 Task: Create a section Agile Alliance and in the section, add a milestone Website Redesign in the project AgileAura
Action: Mouse moved to (346, 623)
Screenshot: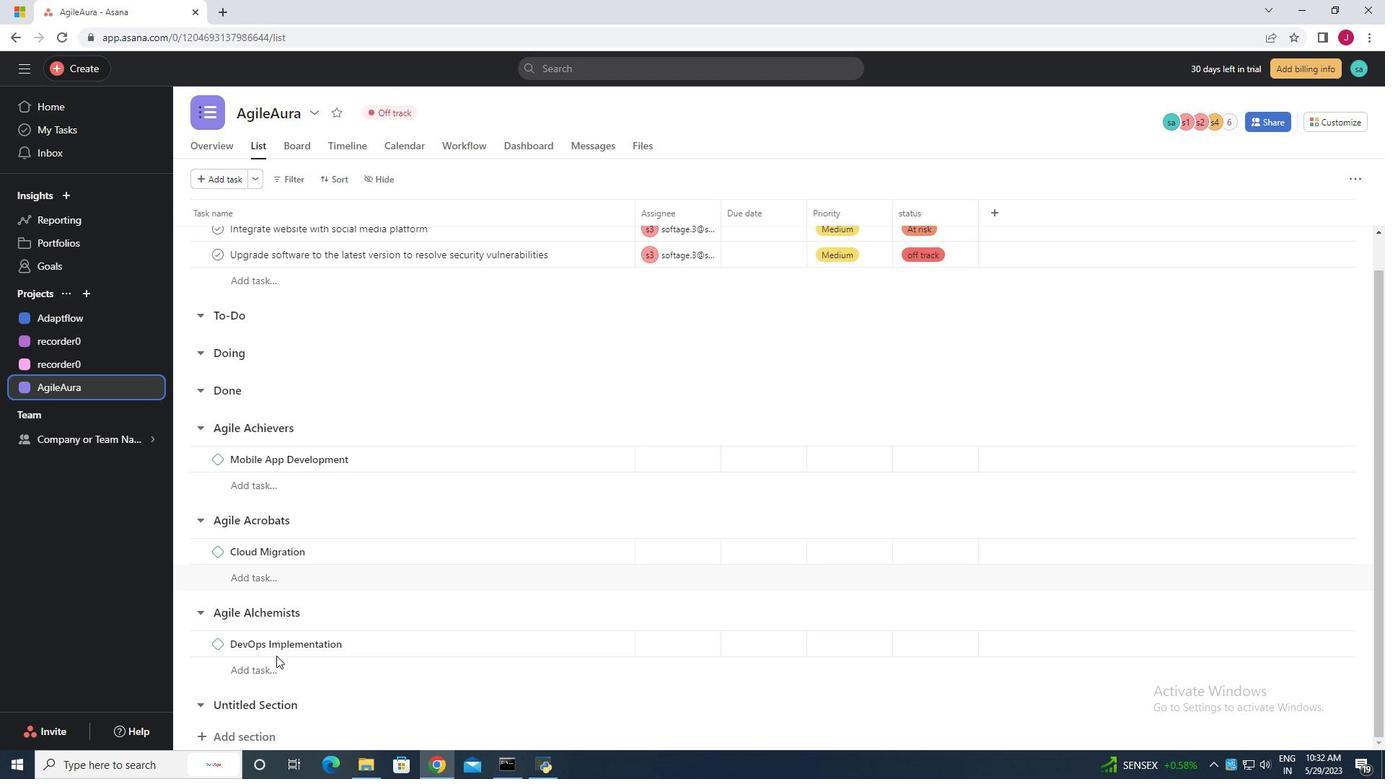 
Action: Mouse scrolled (347, 622) with delta (0, 0)
Screenshot: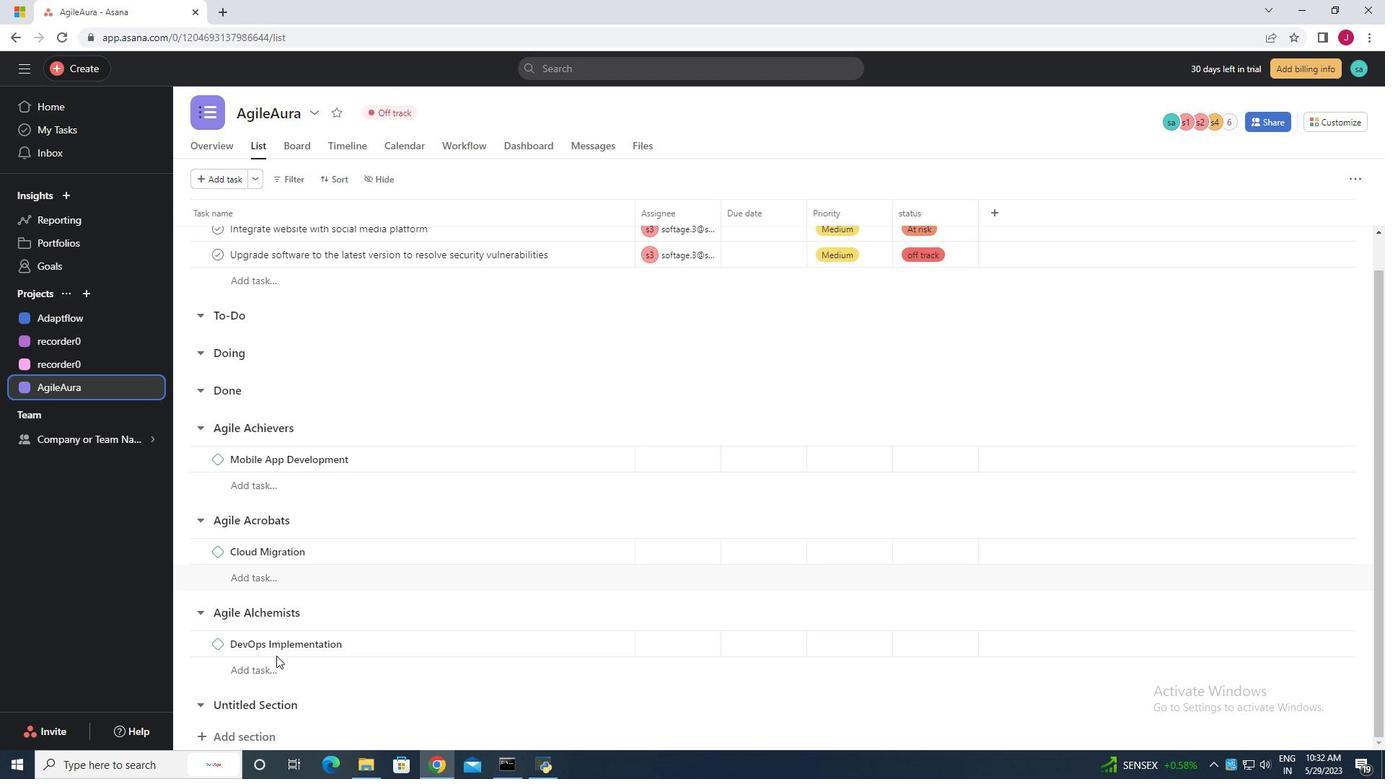 
Action: Mouse moved to (345, 624)
Screenshot: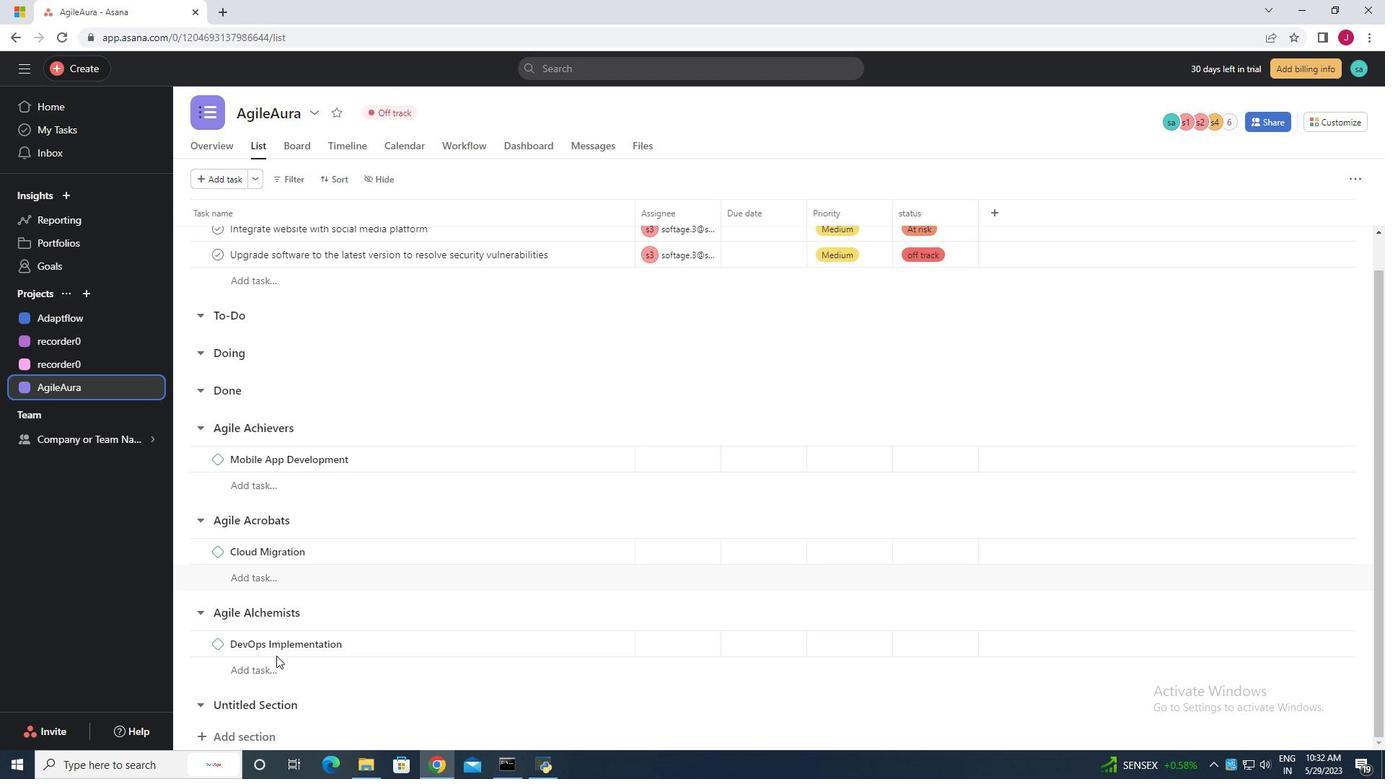 
Action: Mouse scrolled (345, 623) with delta (0, 0)
Screenshot: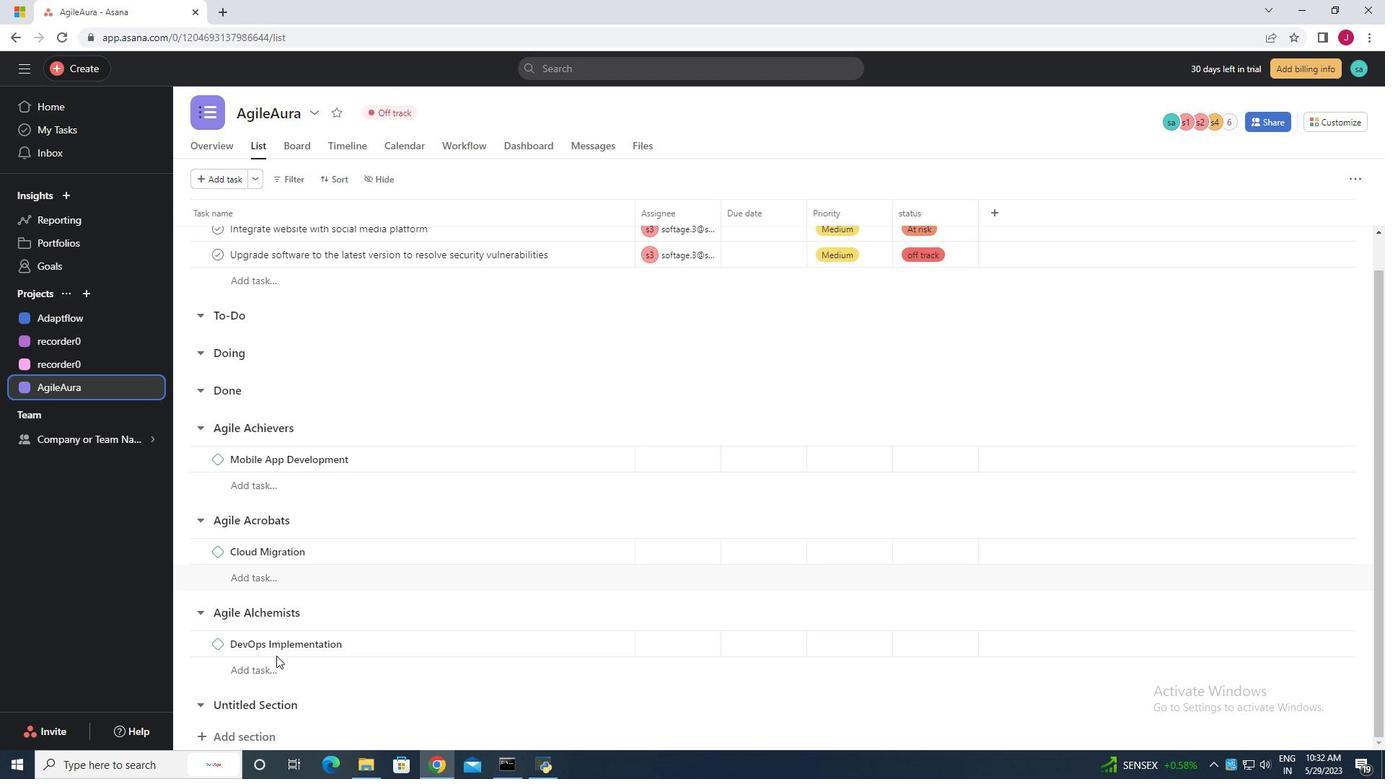 
Action: Mouse moved to (343, 624)
Screenshot: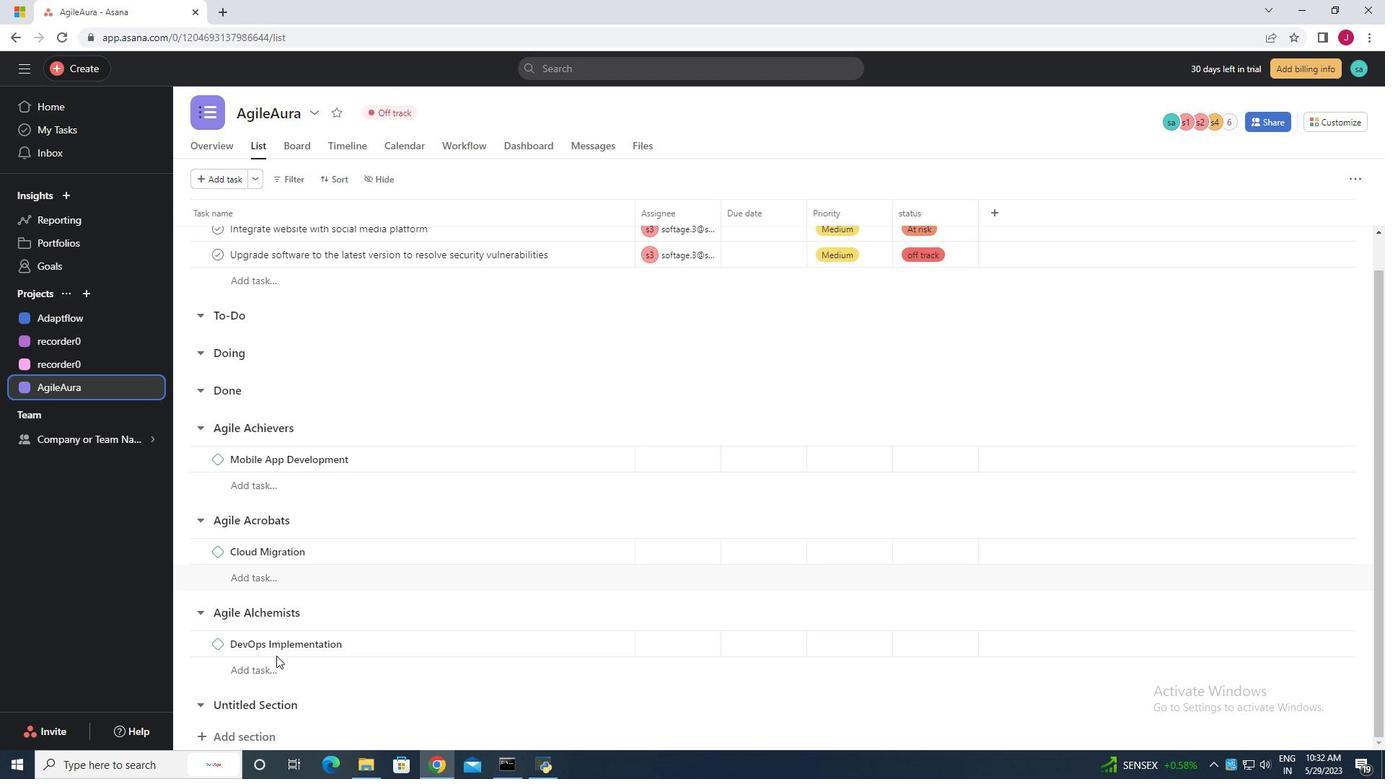 
Action: Mouse scrolled (343, 624) with delta (0, 0)
Screenshot: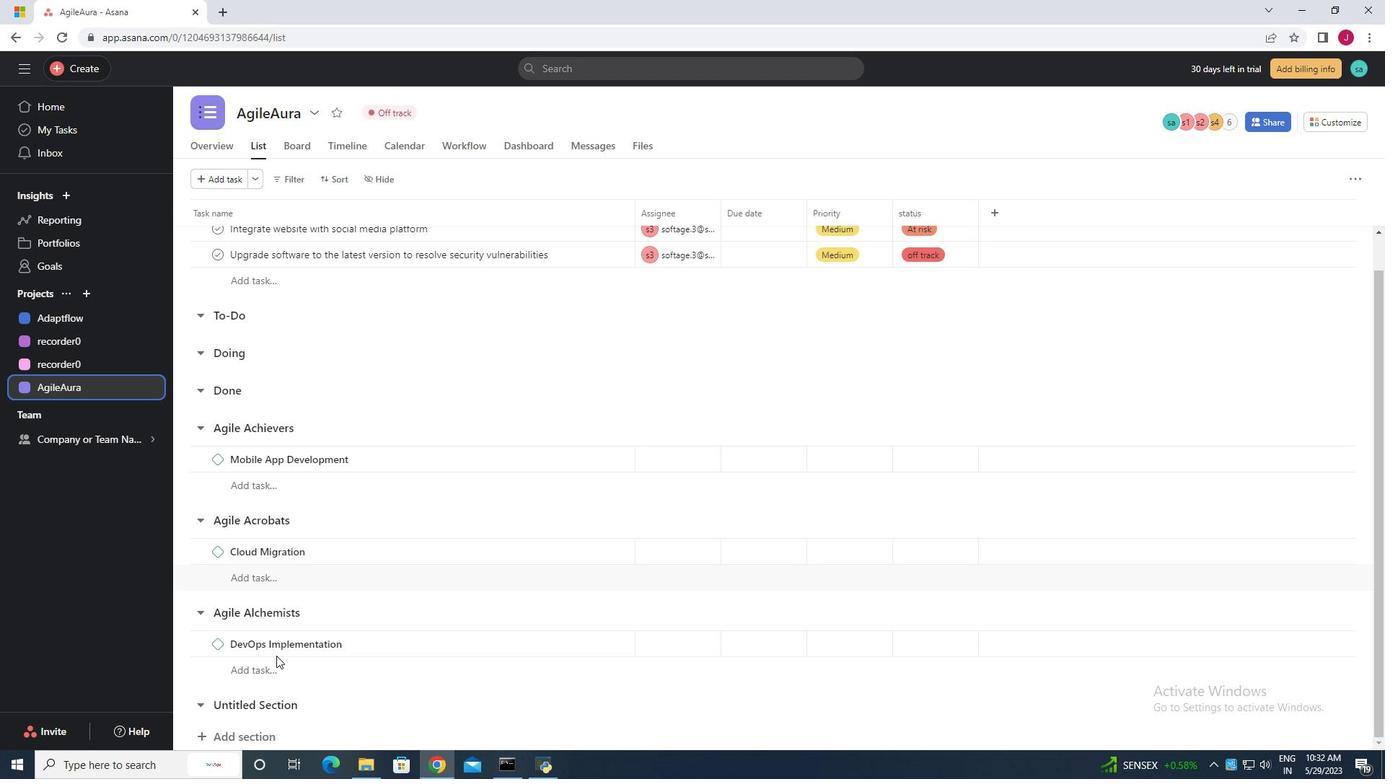 
Action: Mouse moved to (340, 625)
Screenshot: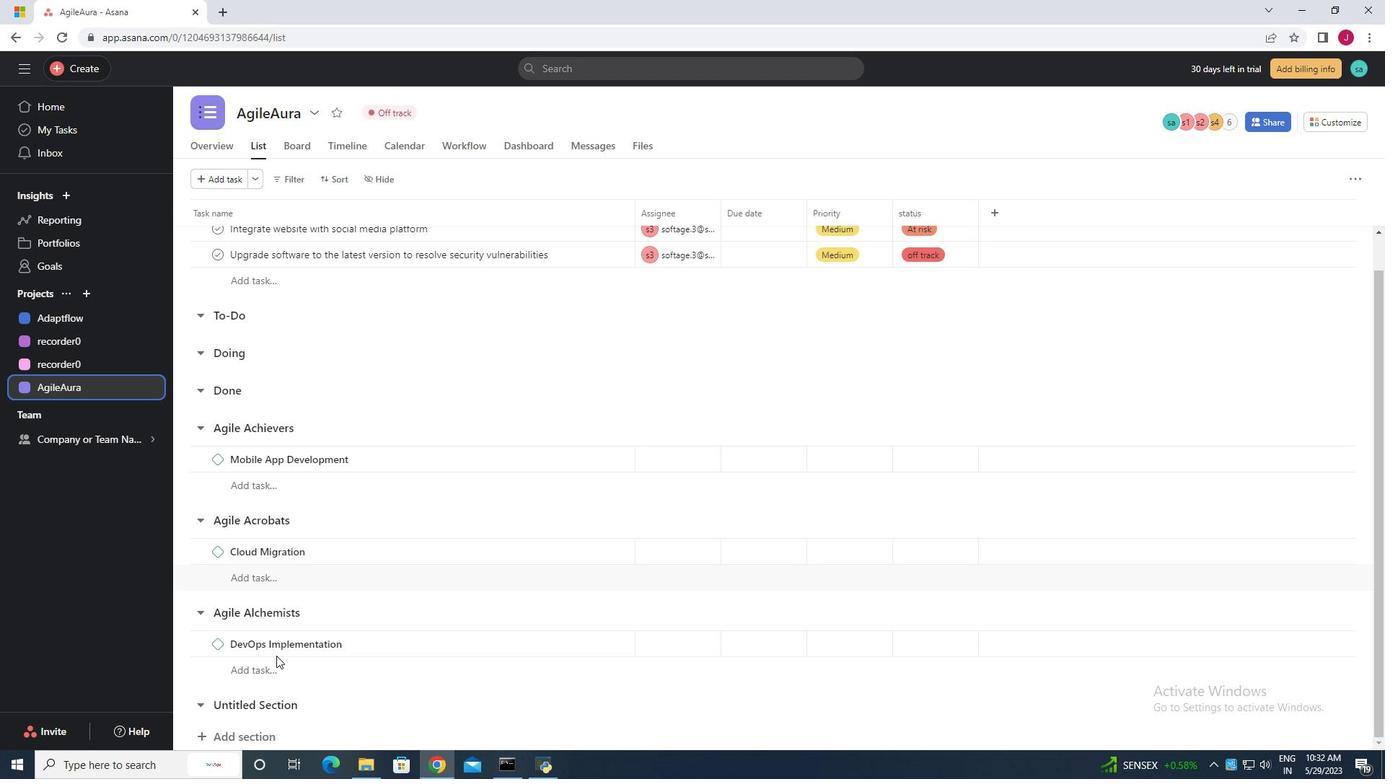 
Action: Mouse scrolled (340, 624) with delta (0, 0)
Screenshot: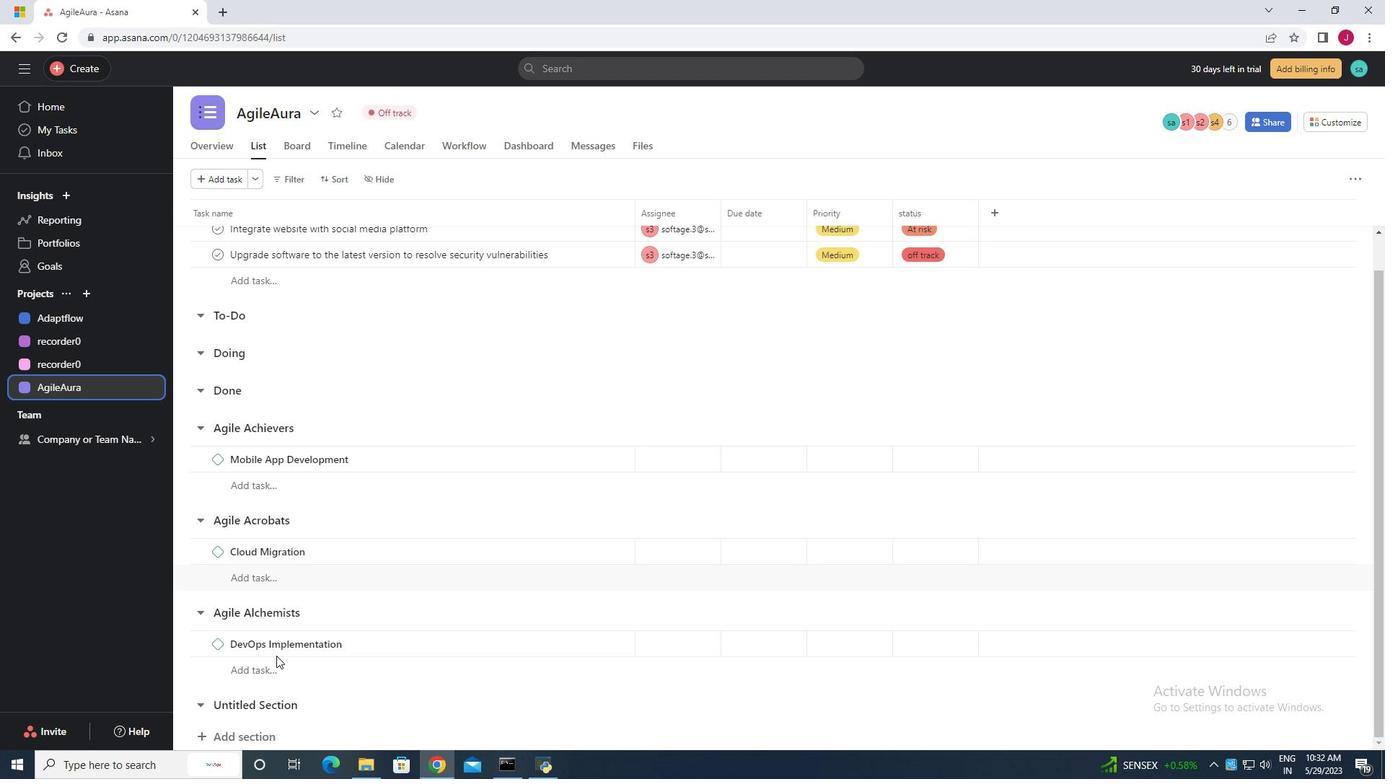 
Action: Mouse moved to (256, 739)
Screenshot: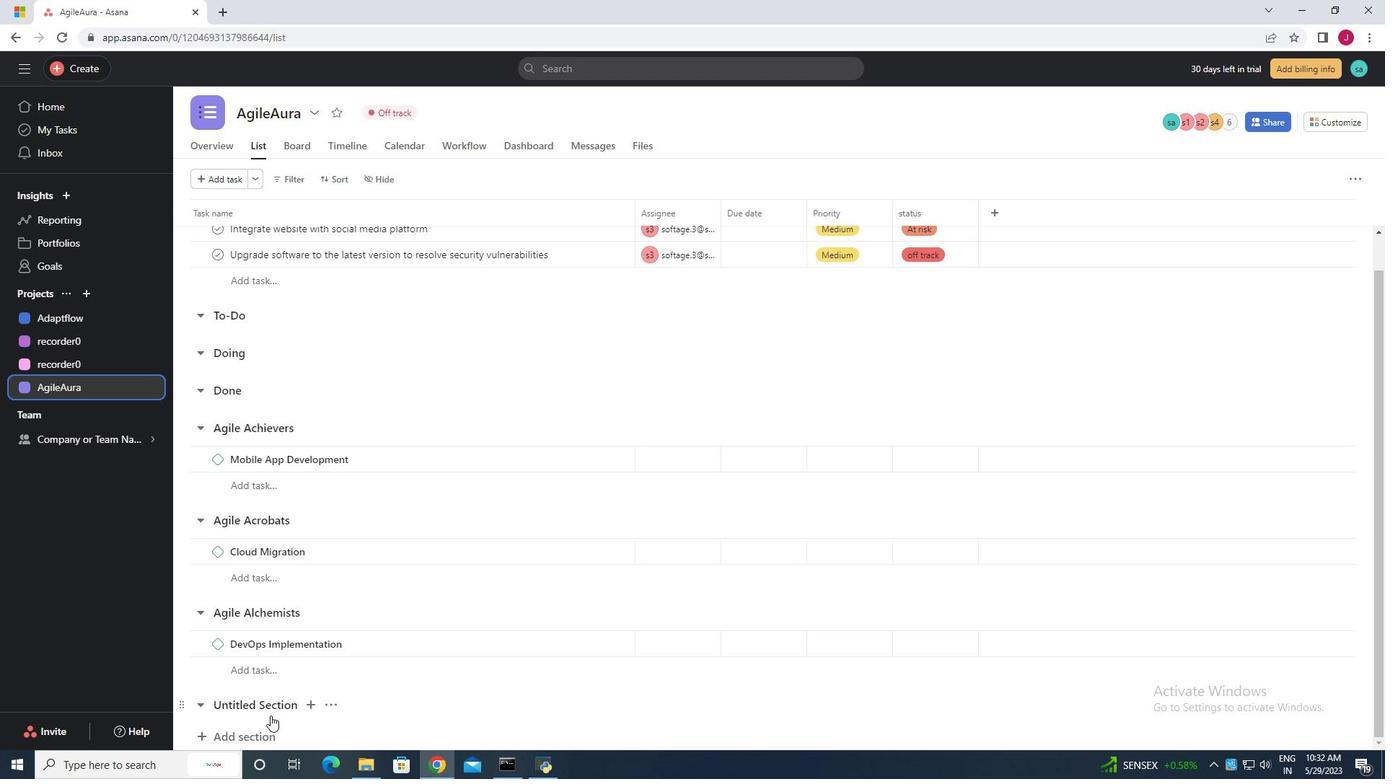 
Action: Mouse pressed left at (256, 739)
Screenshot: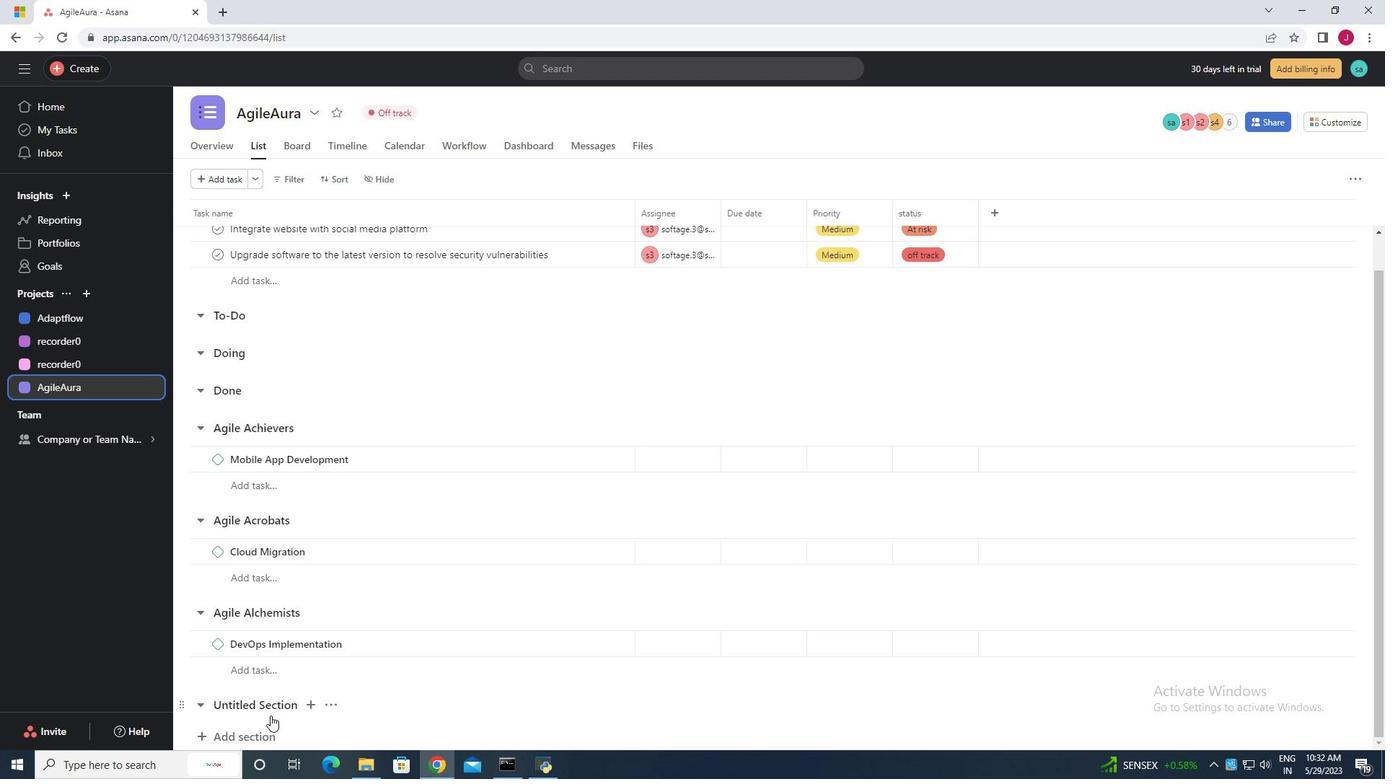 
Action: Mouse moved to (252, 738)
Screenshot: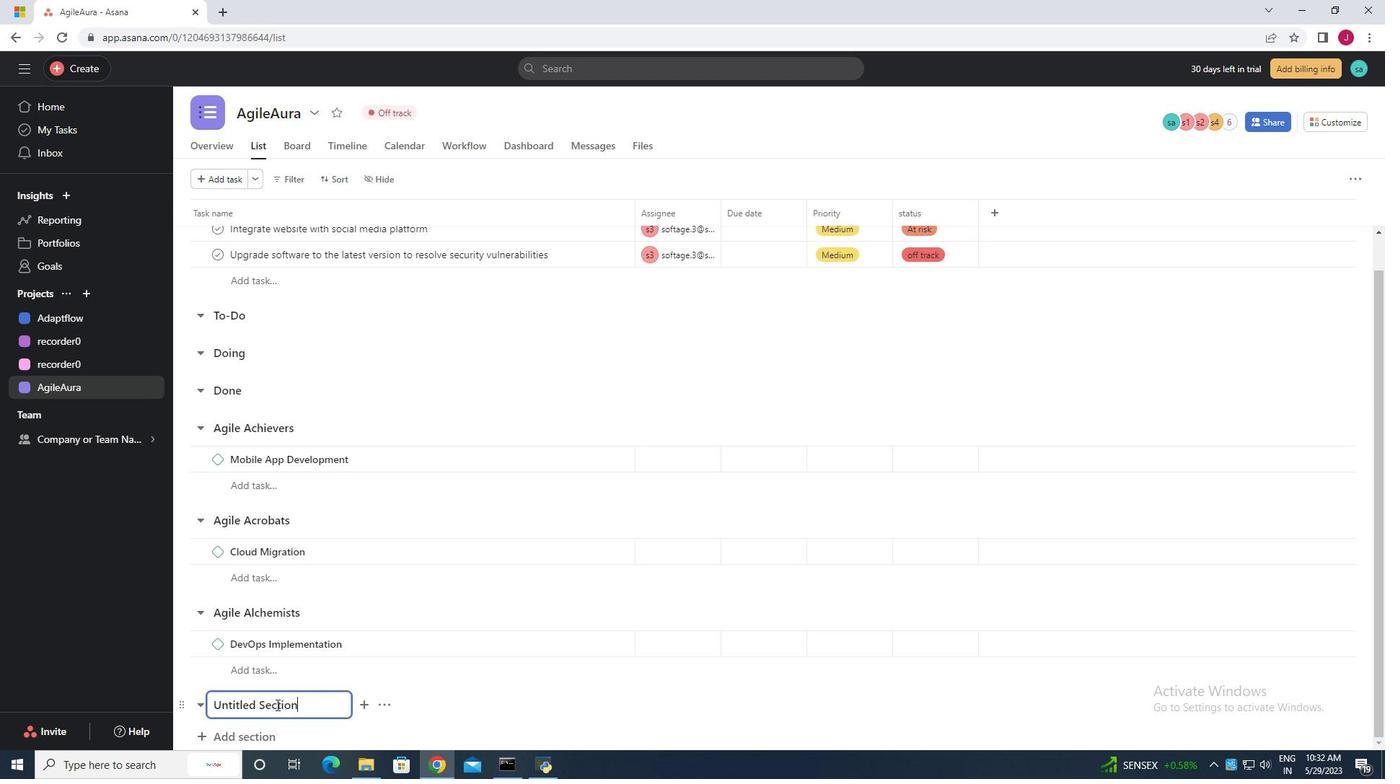 
Action: Mouse pressed left at (252, 738)
Screenshot: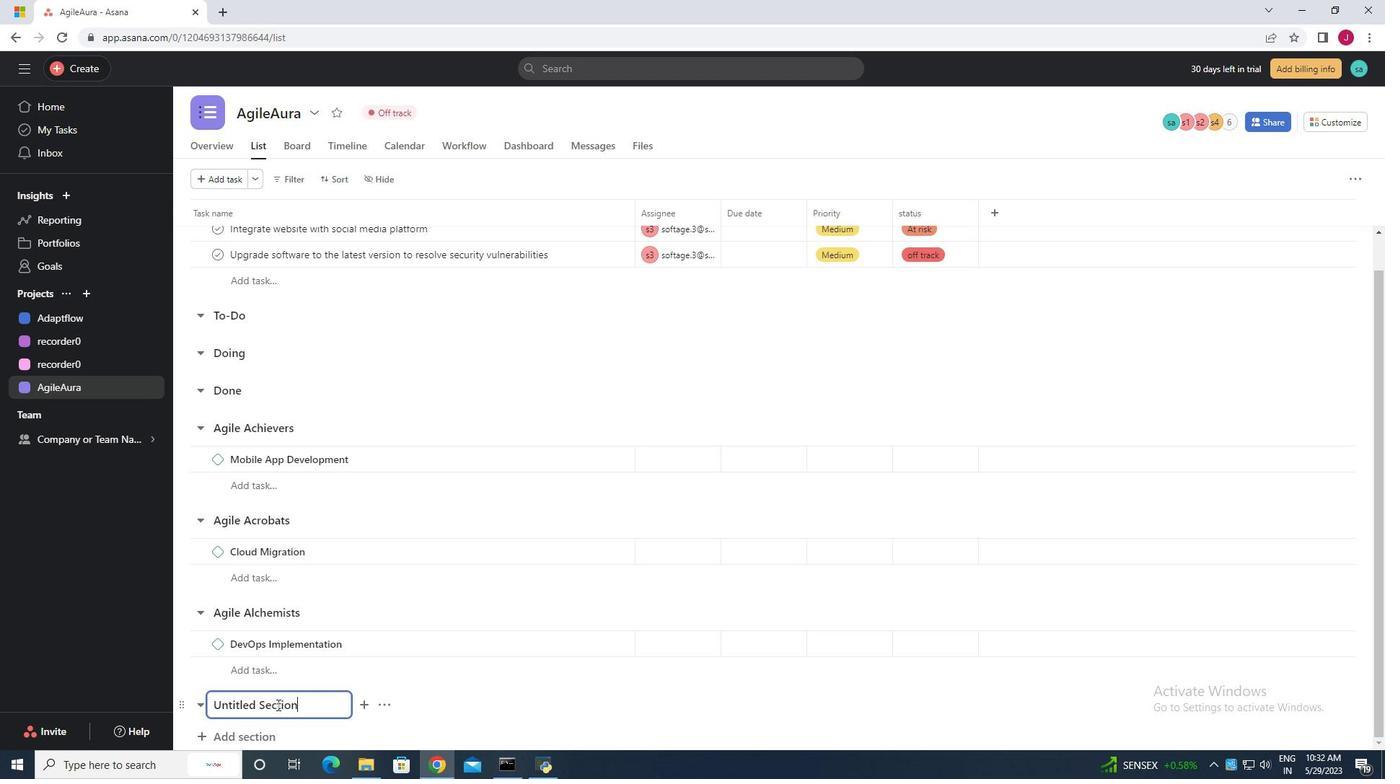 
Action: Mouse moved to (266, 707)
Screenshot: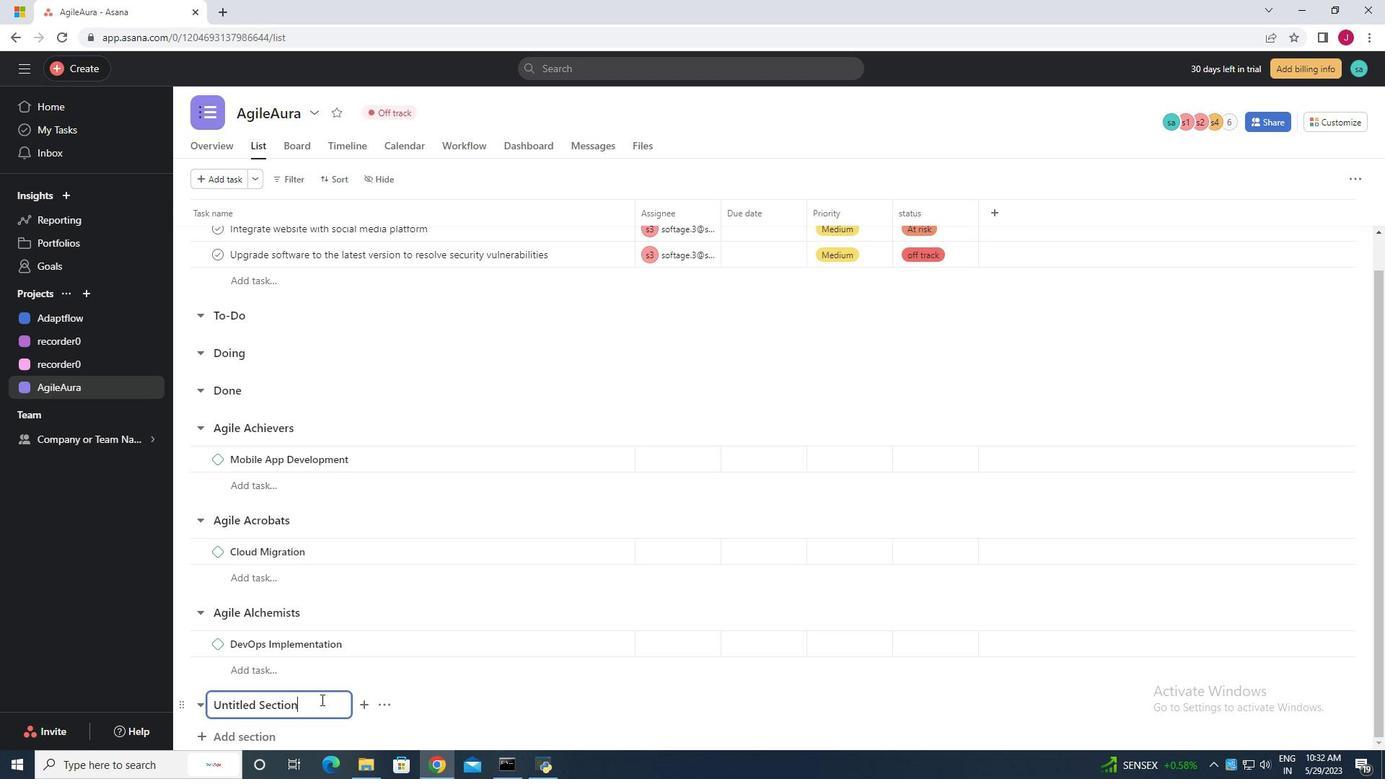 
Action: Mouse scrolled (266, 707) with delta (0, 0)
Screenshot: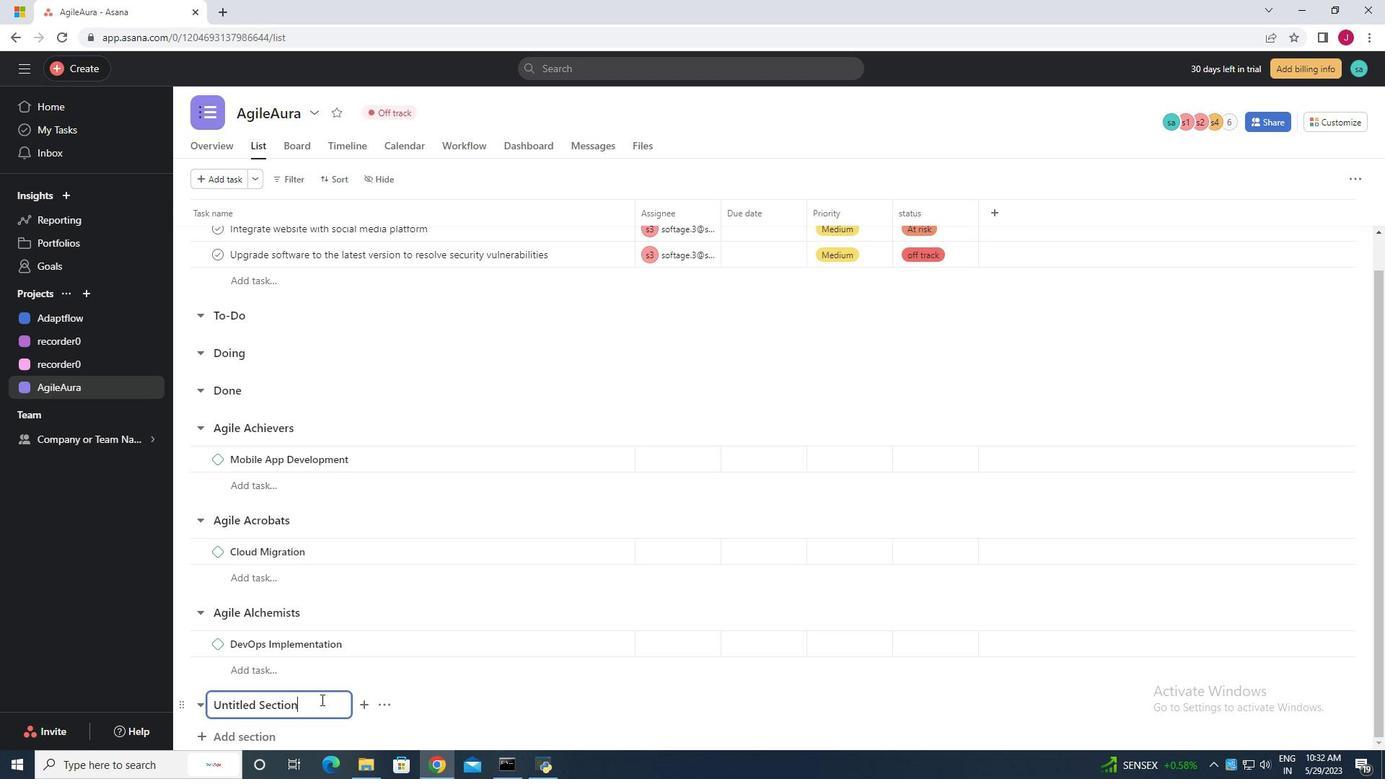 
Action: Mouse scrolled (266, 707) with delta (0, 0)
Screenshot: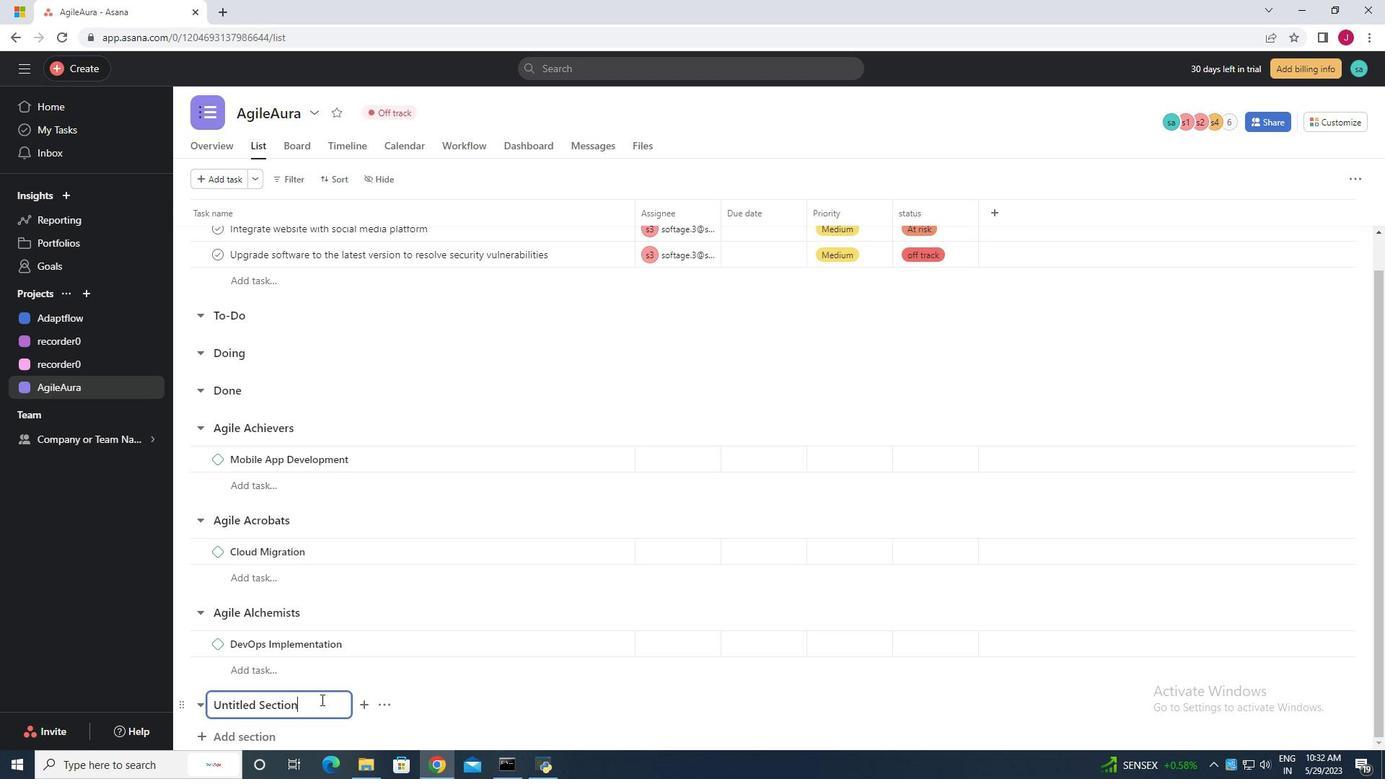 
Action: Mouse scrolled (266, 707) with delta (0, 0)
Screenshot: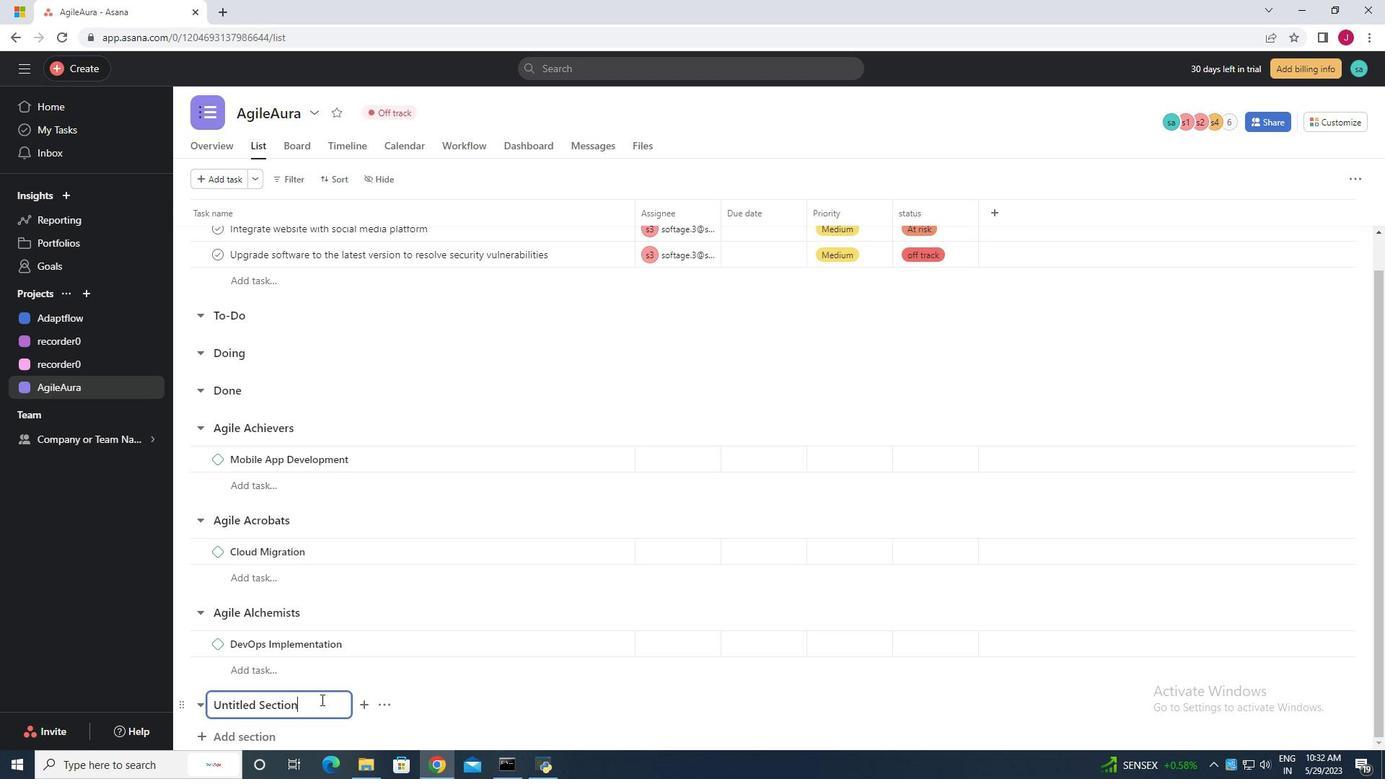 
Action: Mouse scrolled (266, 707) with delta (0, 0)
Screenshot: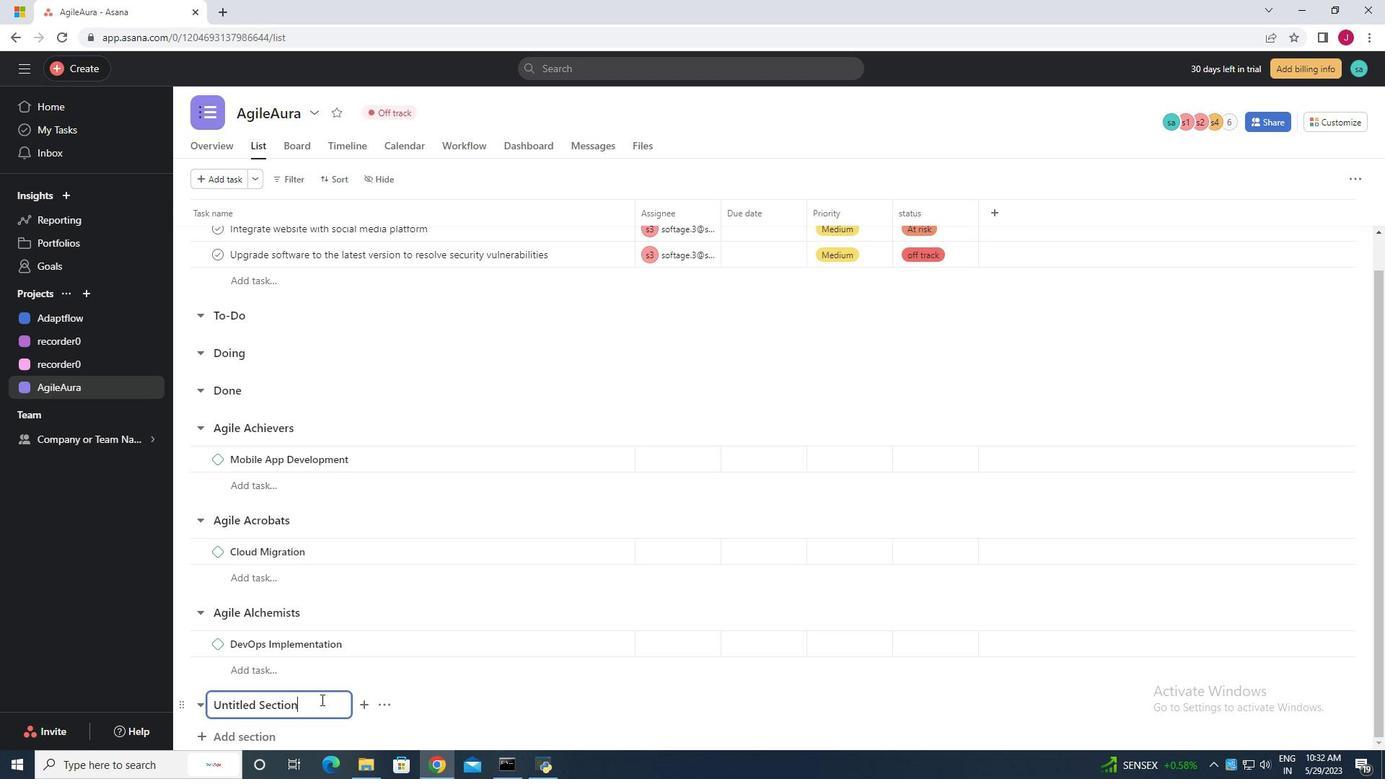 
Action: Mouse moved to (269, 705)
Screenshot: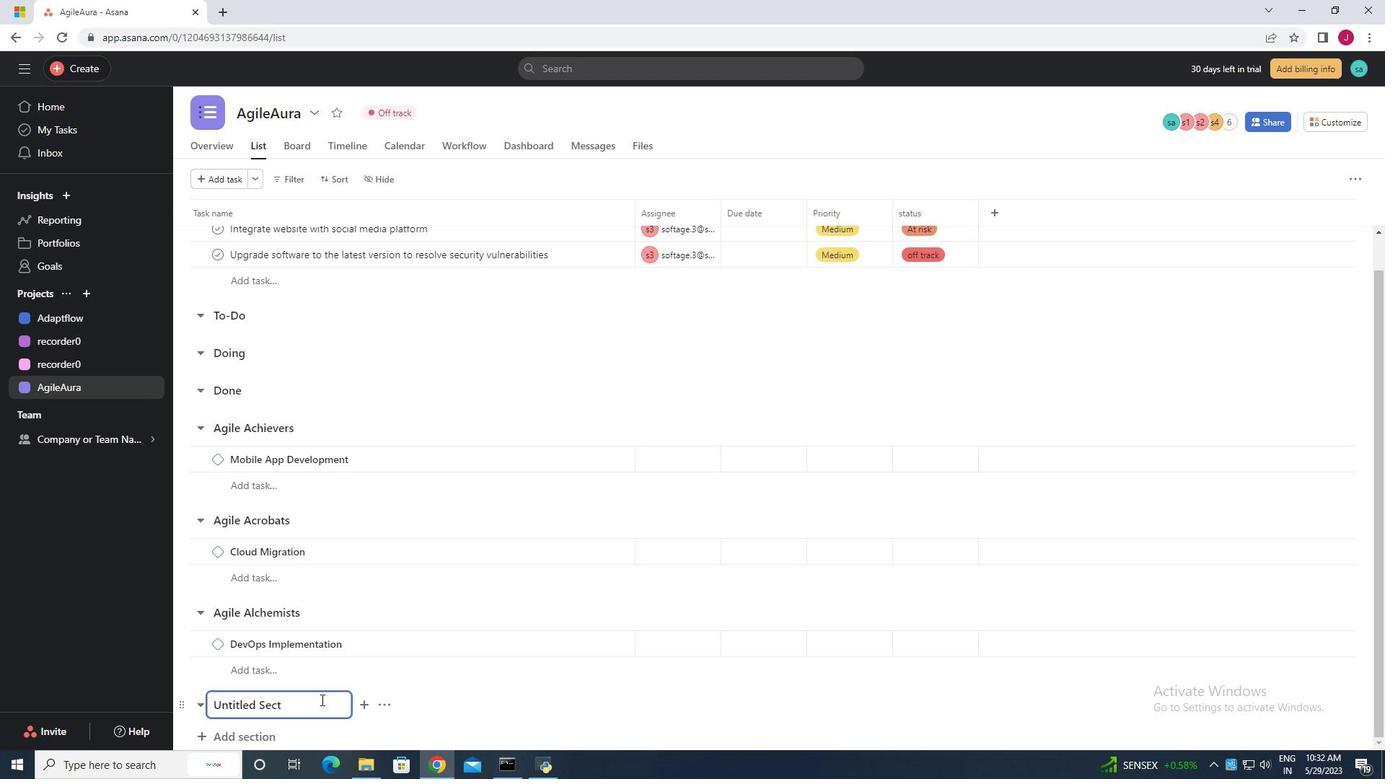 
Action: Mouse pressed left at (269, 705)
Screenshot: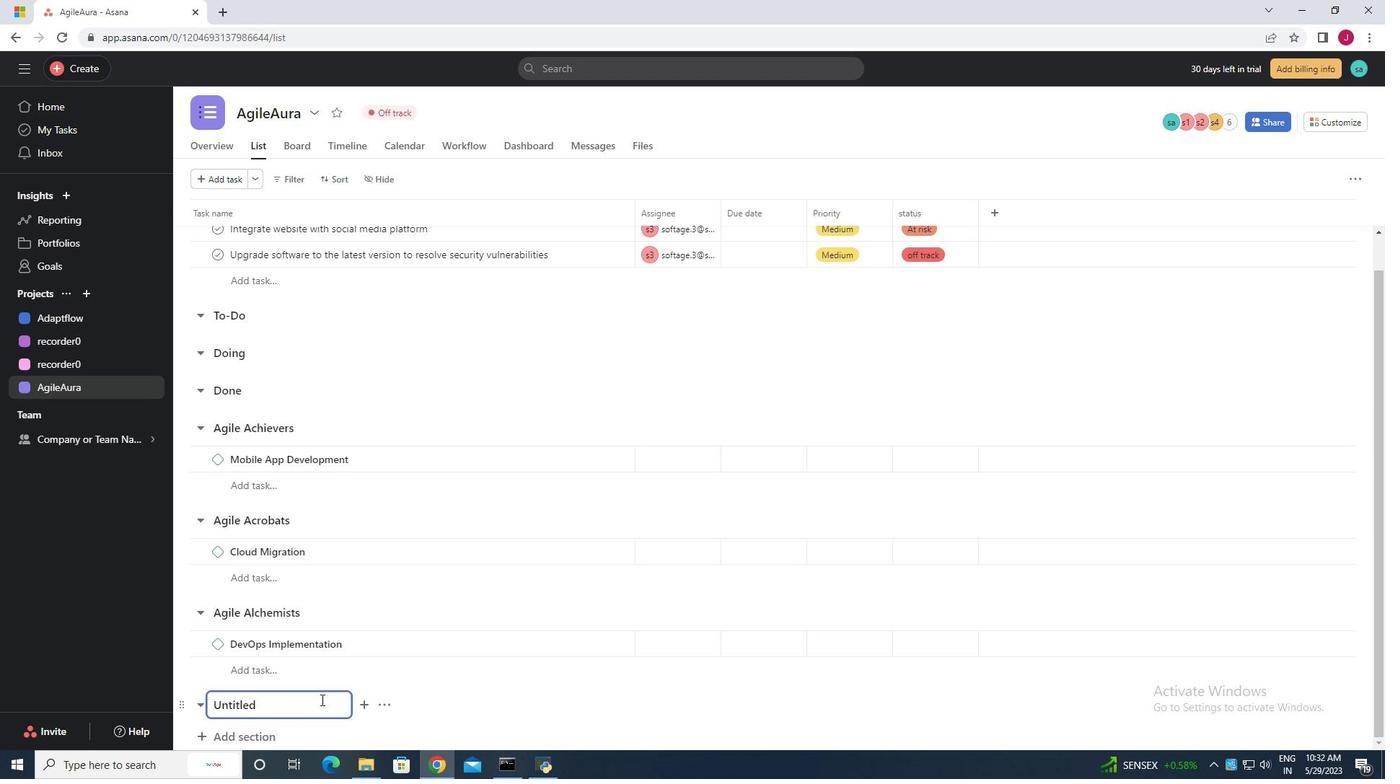 
Action: Mouse moved to (429, 564)
Screenshot: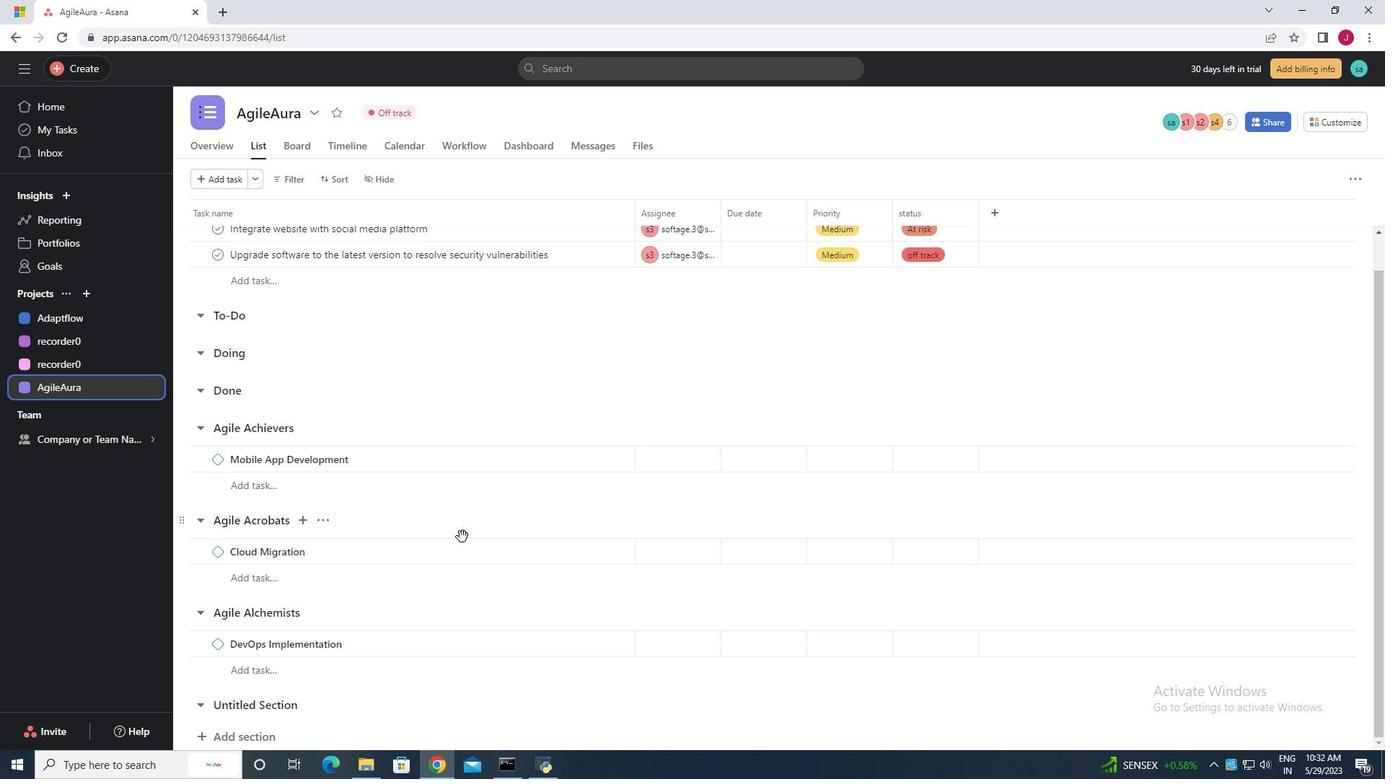 
Action: Mouse scrolled (429, 564) with delta (0, 0)
Screenshot: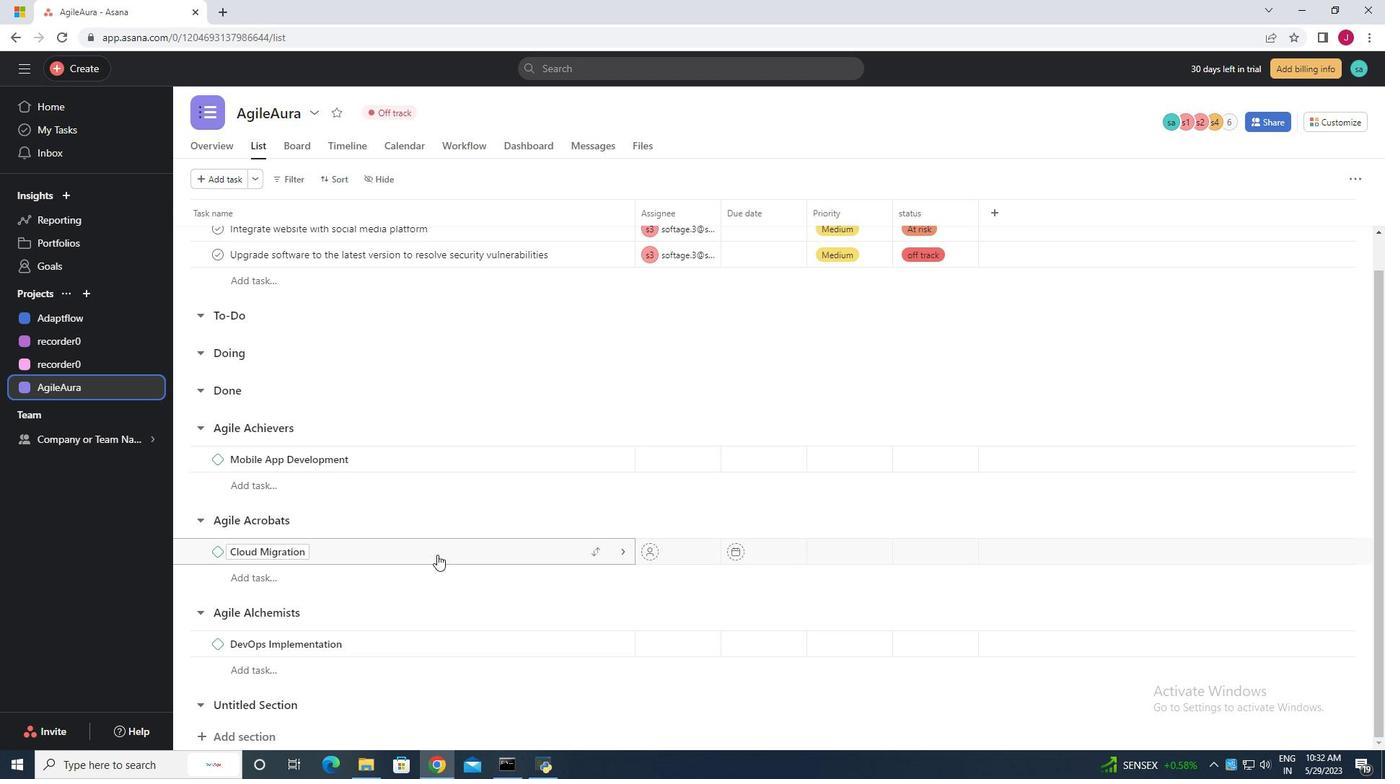 
Action: Mouse moved to (429, 565)
Screenshot: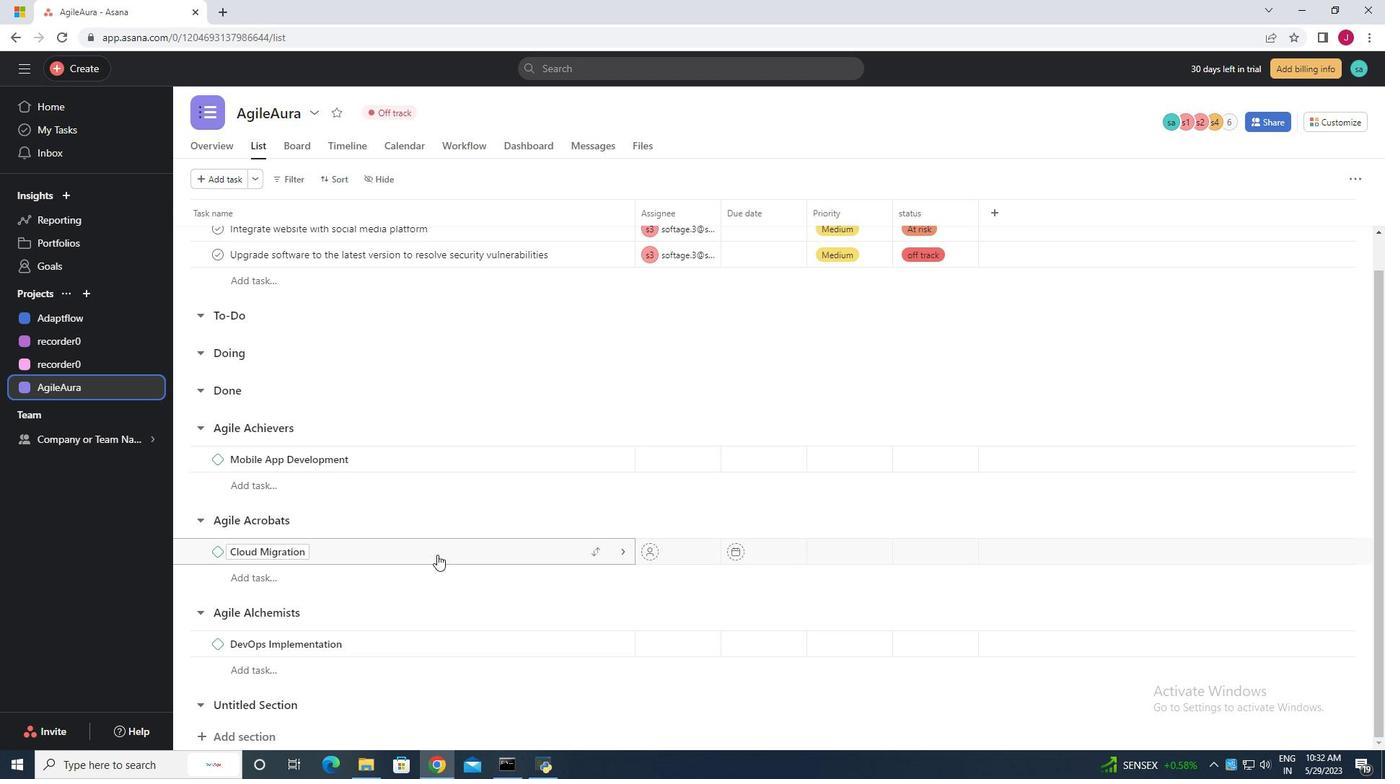 
Action: Mouse scrolled (429, 564) with delta (0, 0)
Screenshot: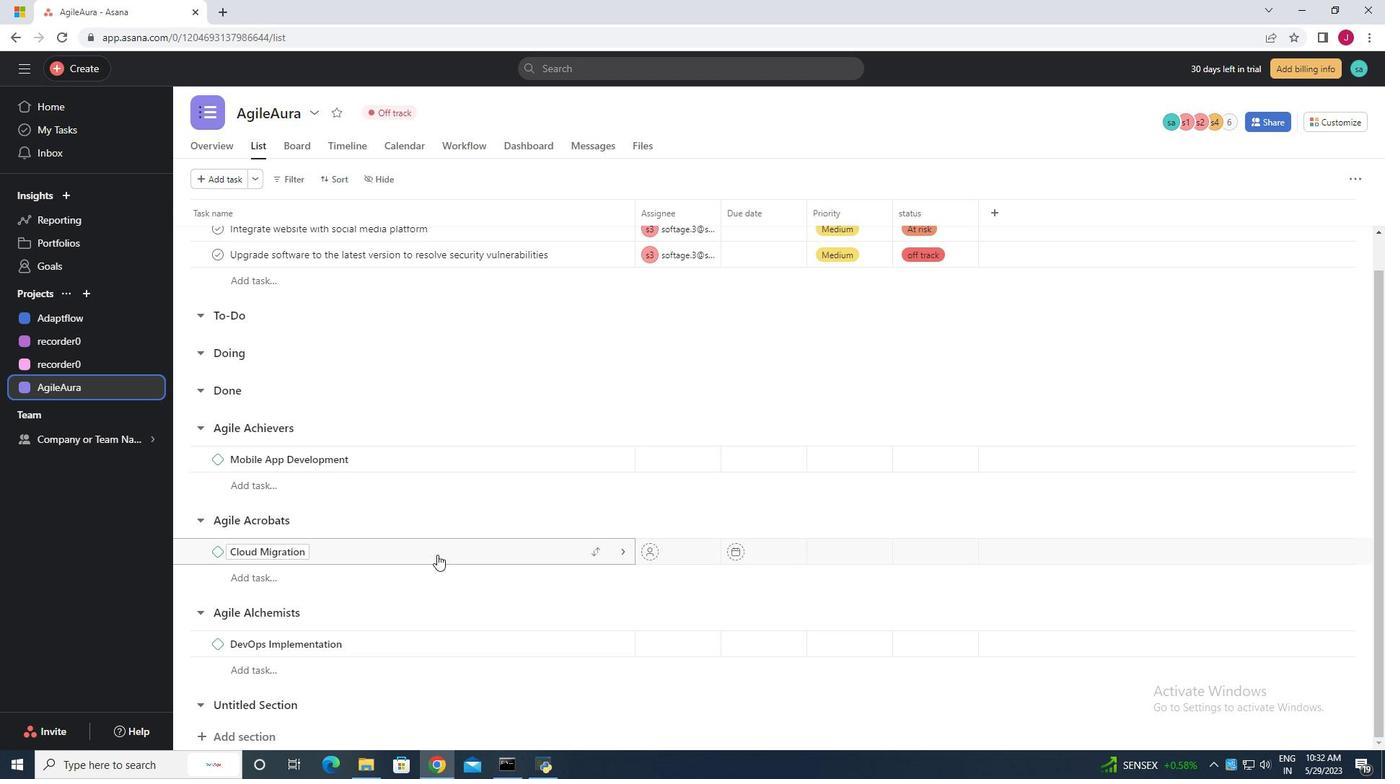 
Action: Mouse moved to (430, 566)
Screenshot: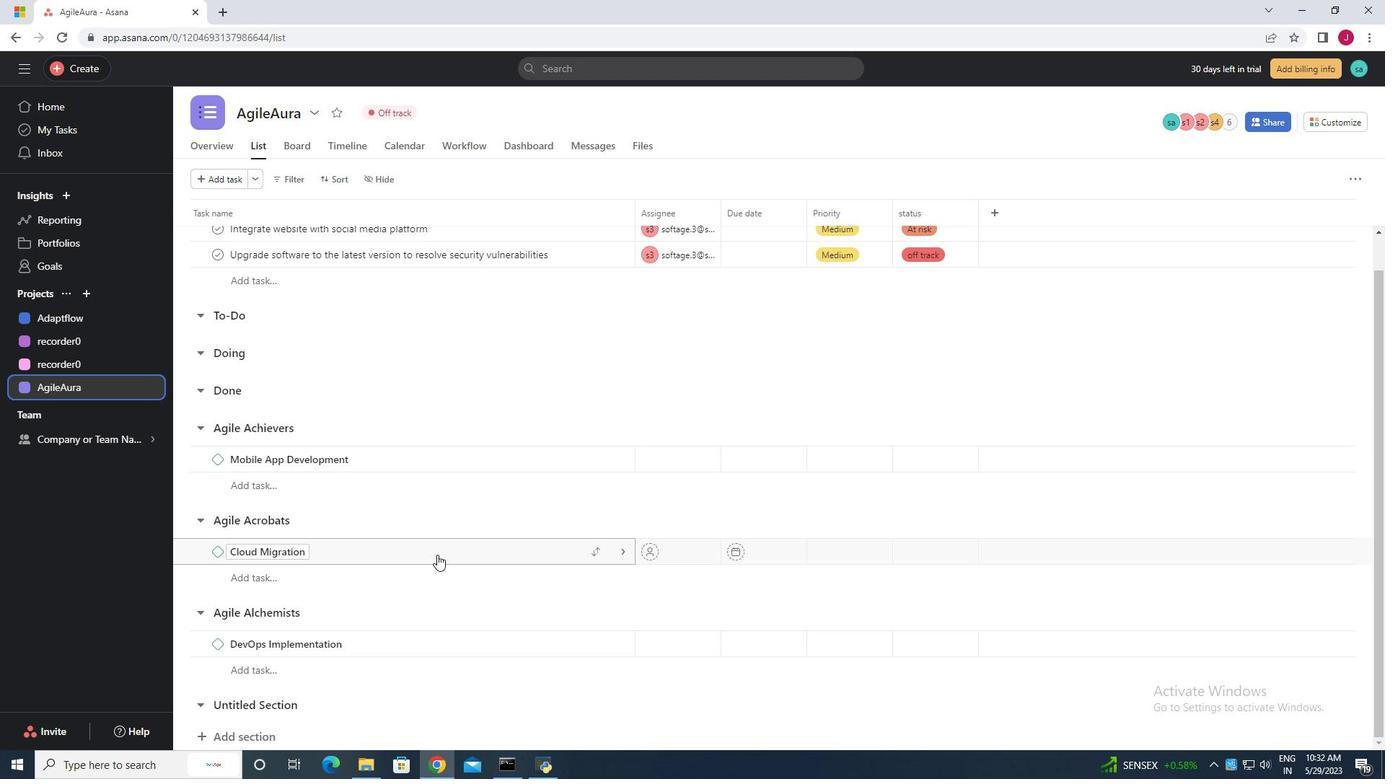 
Action: Mouse scrolled (430, 565) with delta (0, 0)
Screenshot: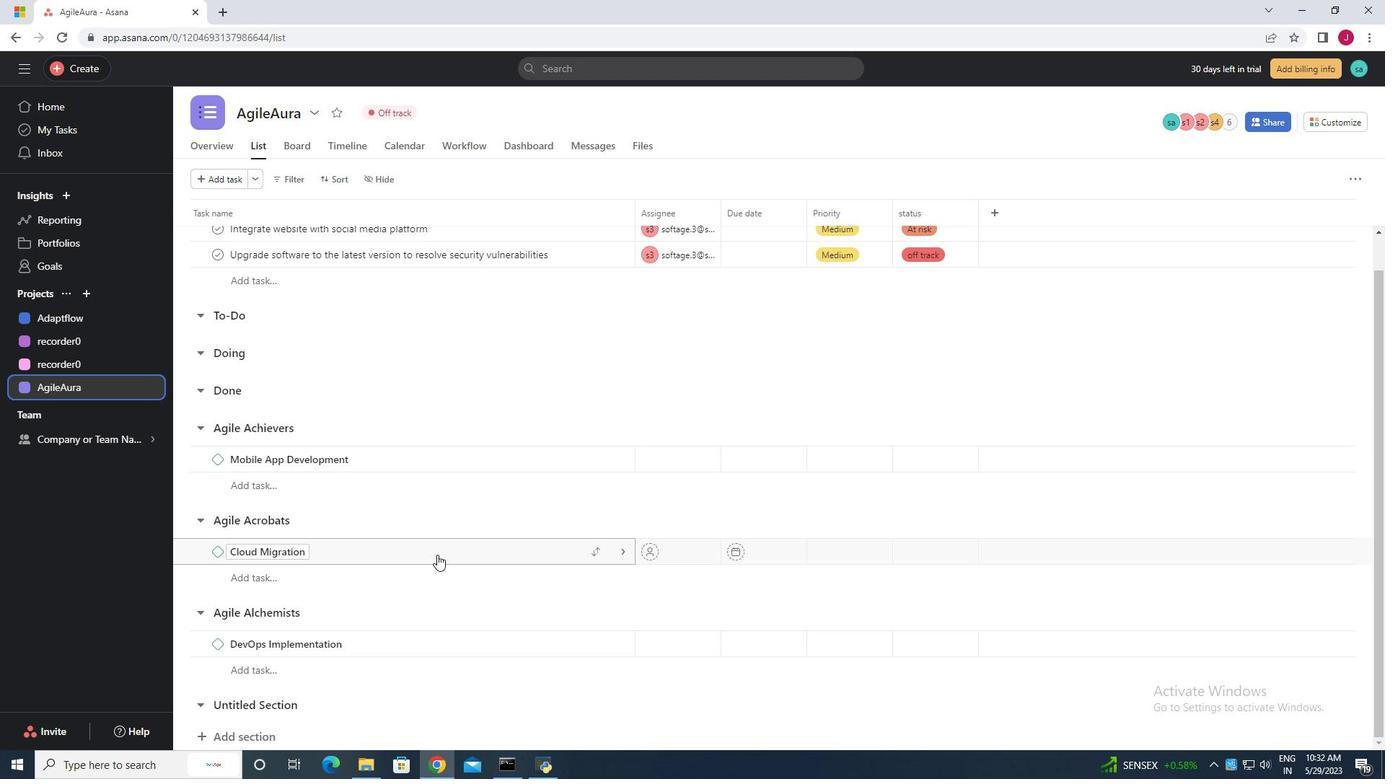 
Action: Mouse moved to (431, 566)
Screenshot: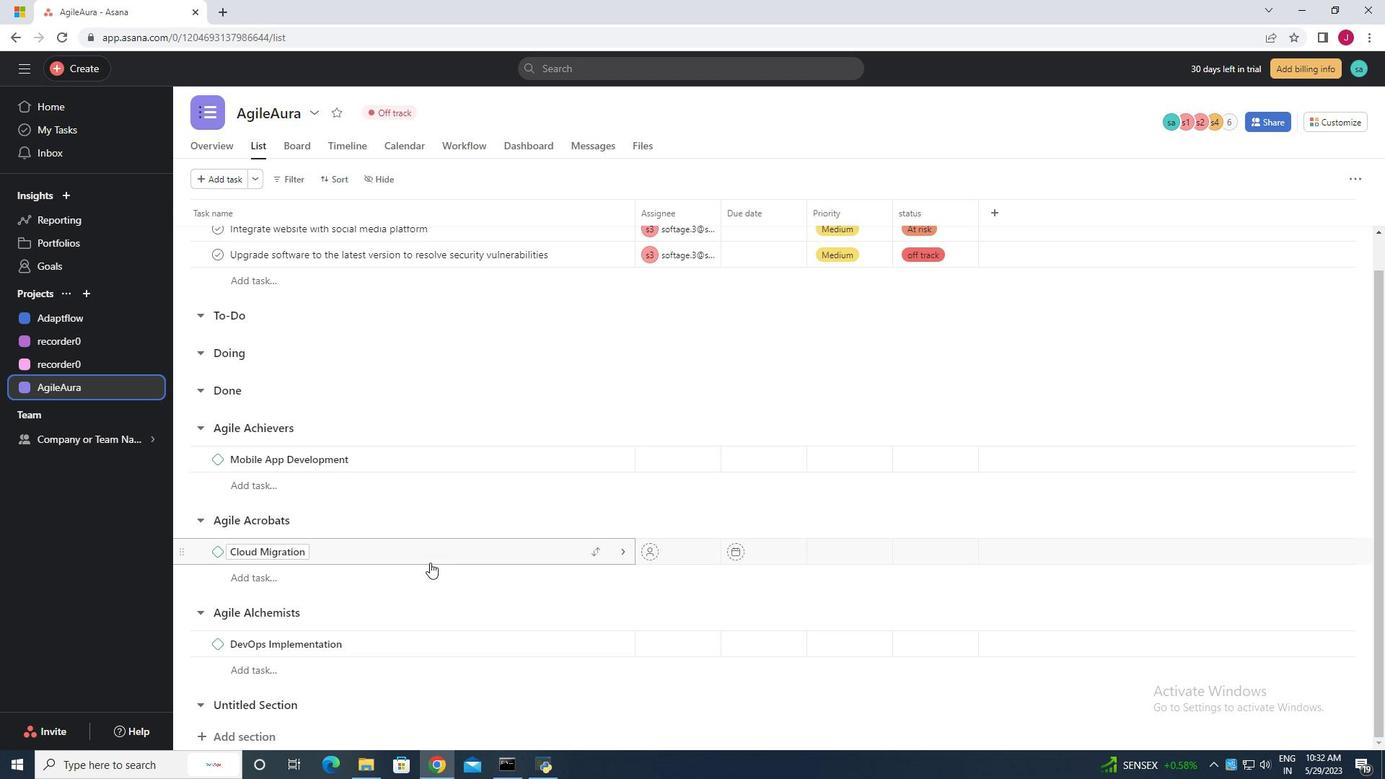 
Action: Mouse scrolled (431, 565) with delta (0, 0)
Screenshot: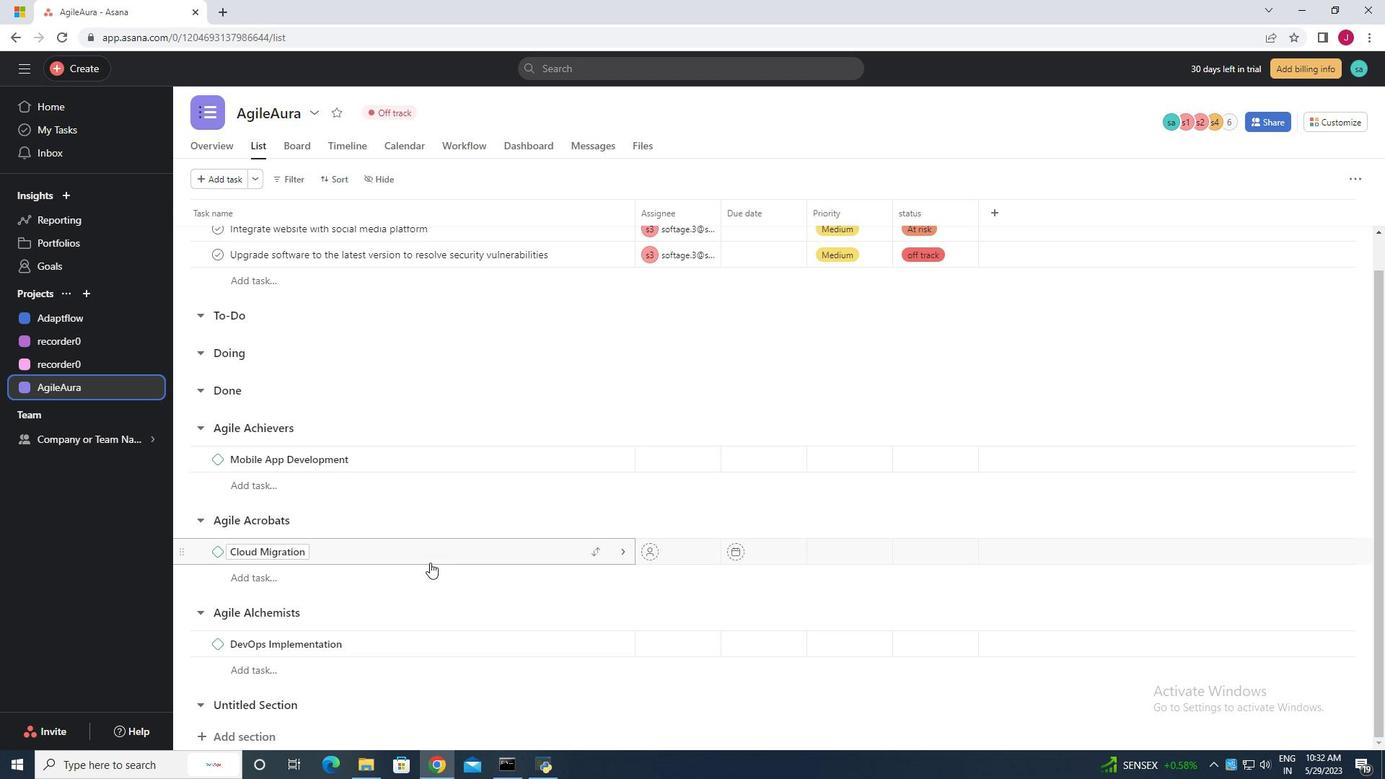 
Action: Mouse moved to (269, 702)
Screenshot: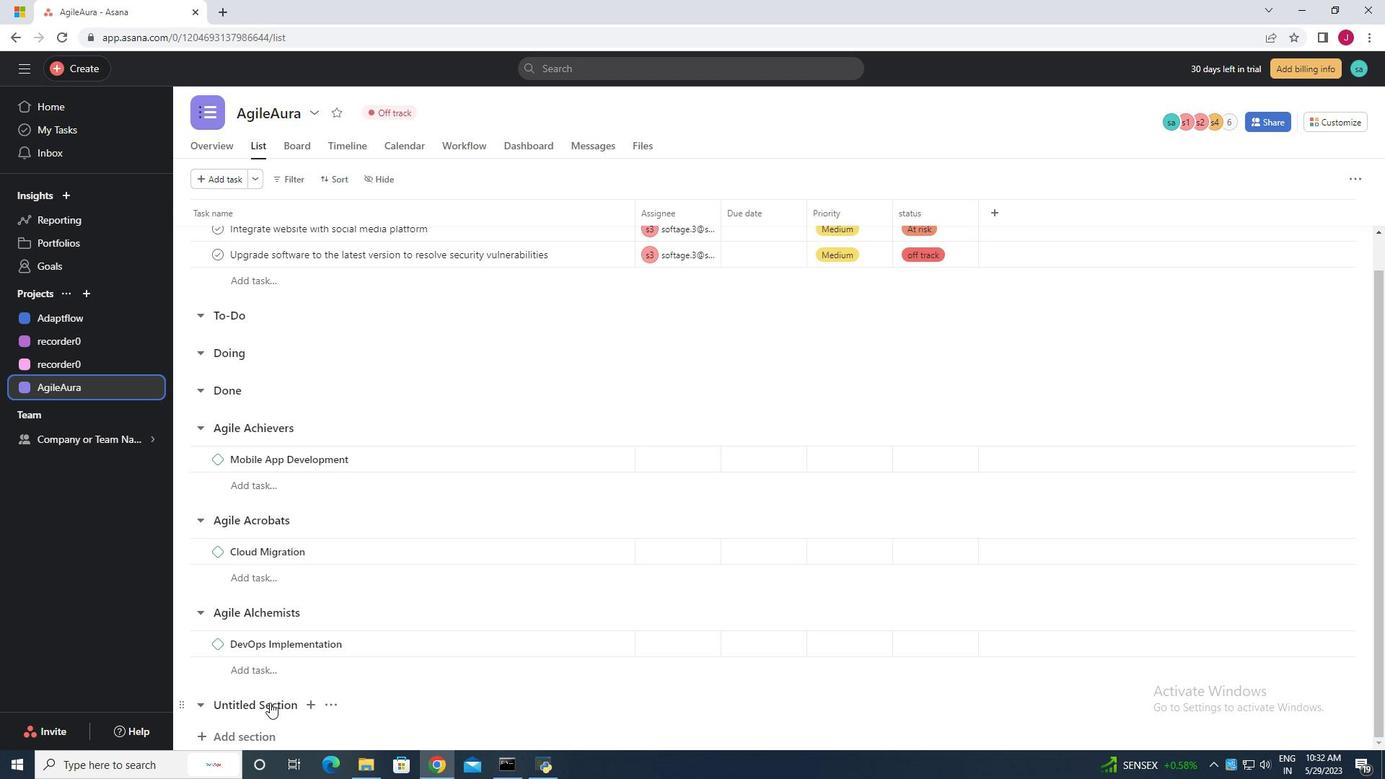 
Action: Mouse pressed left at (269, 702)
Screenshot: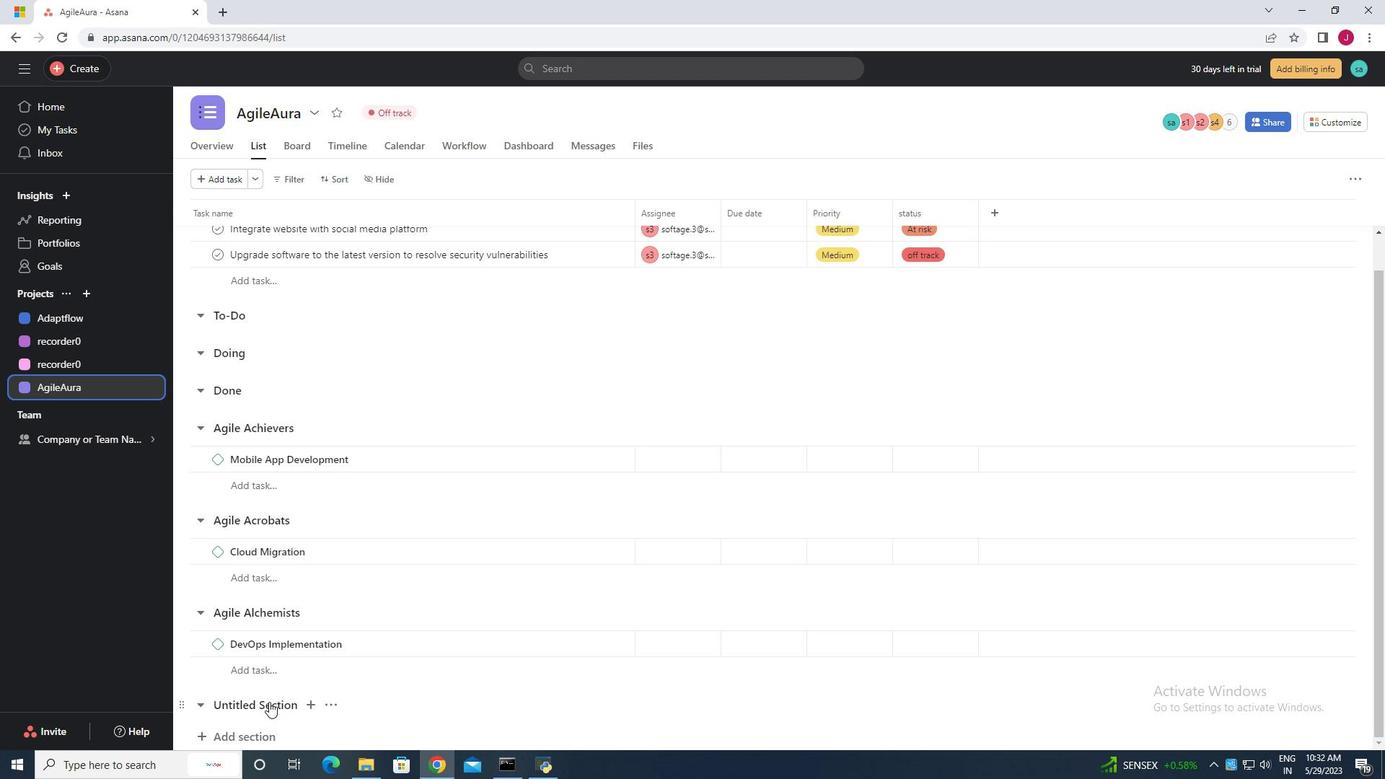 
Action: Mouse moved to (321, 699)
Screenshot: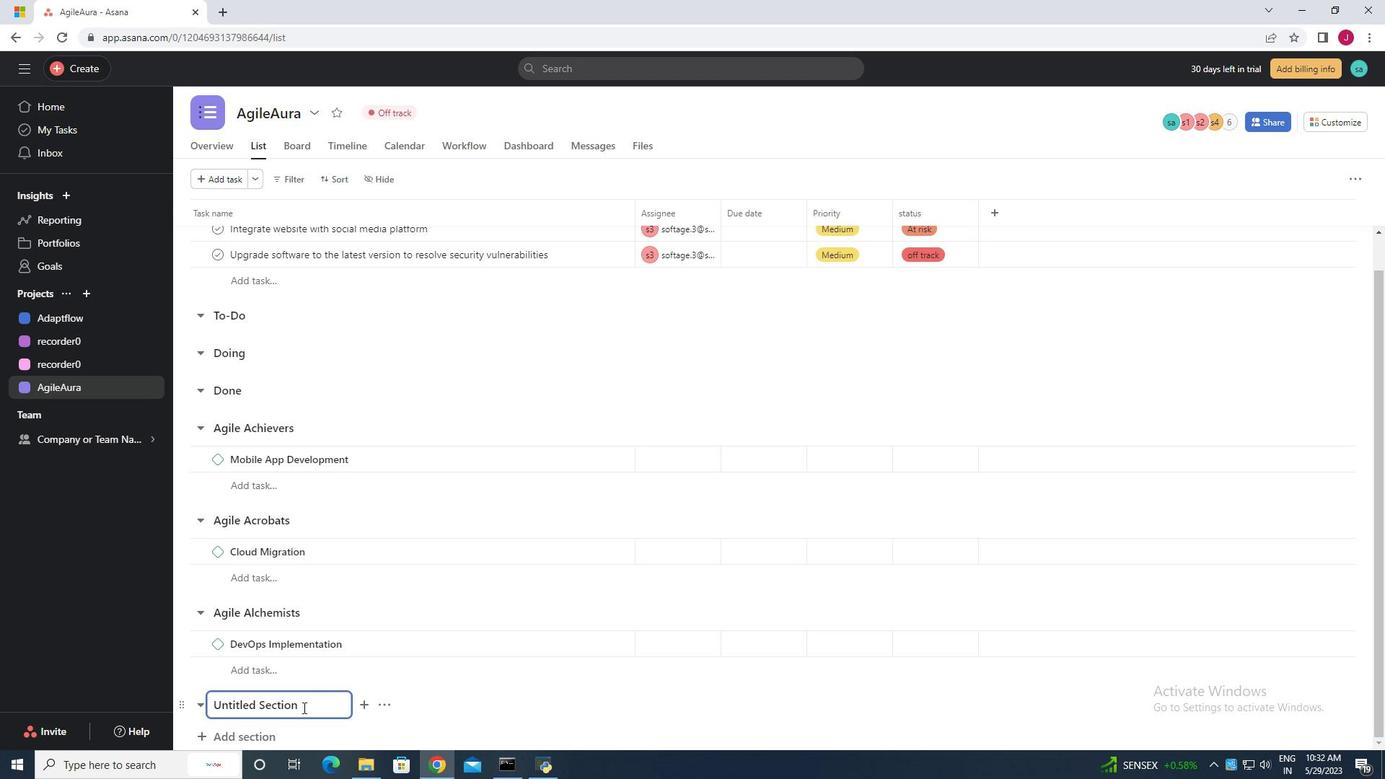 
Action: Key pressed <Key.backspace><Key.backspace><Key.backspace><Key.backspace><Key.backspace><Key.backspace><Key.backspace><Key.backspace><Key.backspace><Key.backspace><Key.backspace><Key.backspace><Key.backspace><Key.backspace><Key.backspace><Key.backspace><Key.backspace><Key.backspace><Key.backspace><Key.backspace><Key.backspace><Key.backspace><Key.backspace><Key.caps_lock>A<Key.caps_lock>gile<Key.space><Key.caps_lock>A<Key.caps_lock>lliance<Key.enter><Key.caps_lock>W<Key.caps_lock>ebsite<Key.space><Key.caps_lock>R<Key.caps_lock>edesign
Screenshot: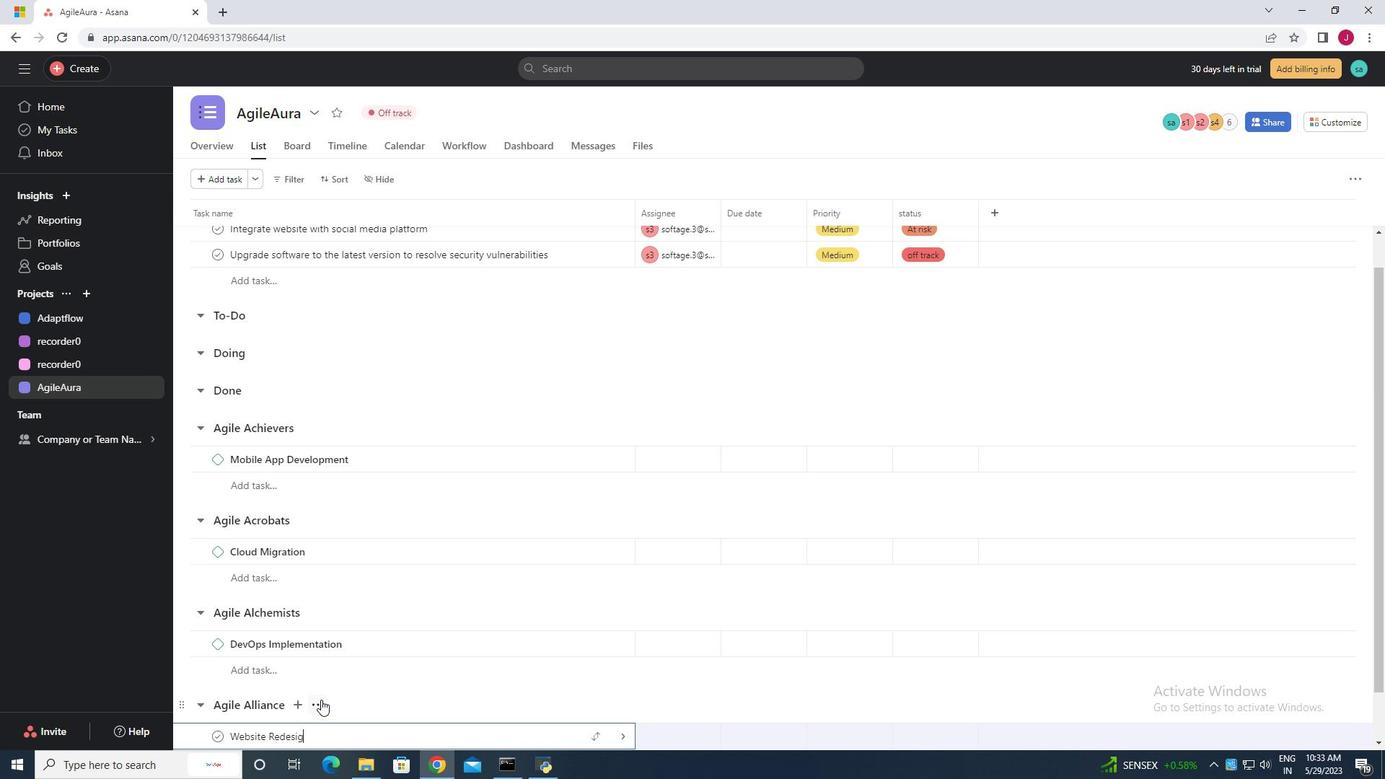 
Action: Mouse moved to (619, 736)
Screenshot: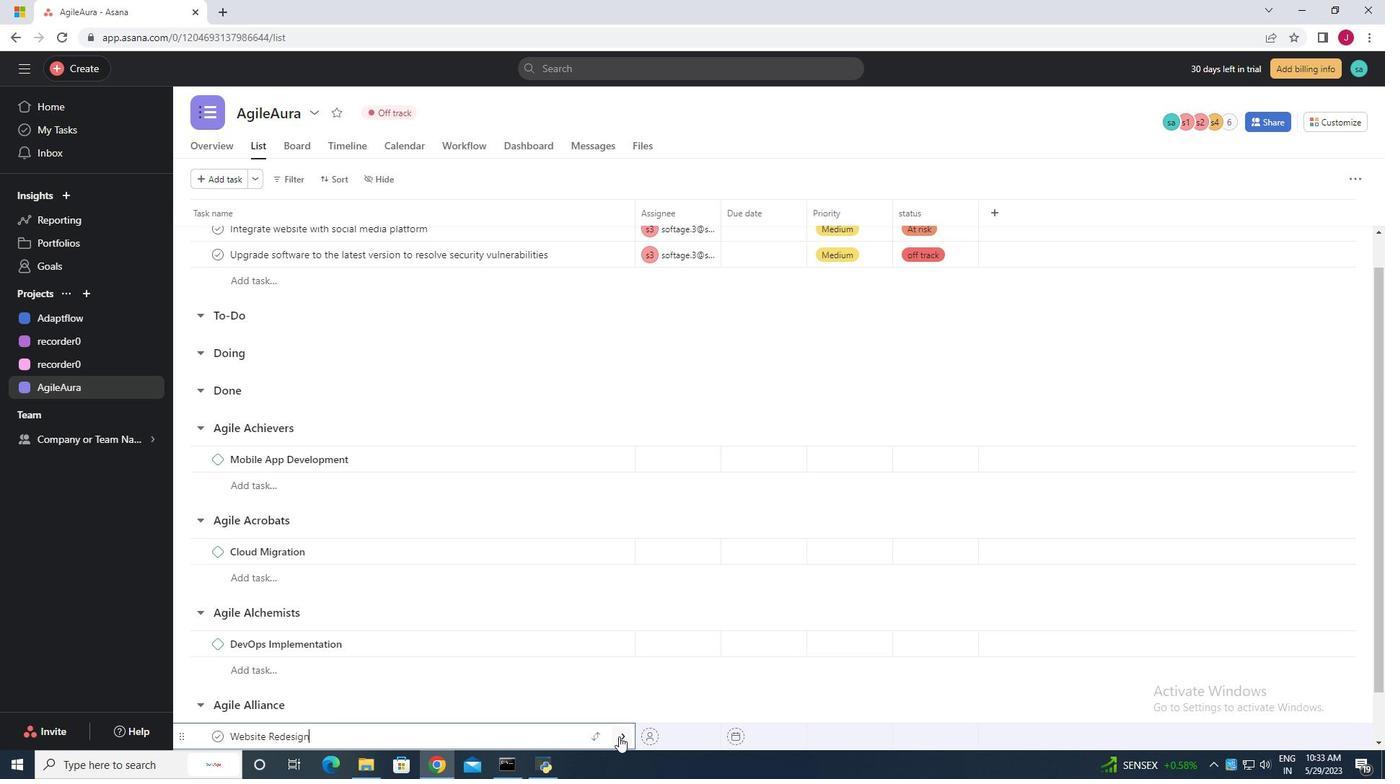 
Action: Mouse pressed left at (619, 736)
Screenshot: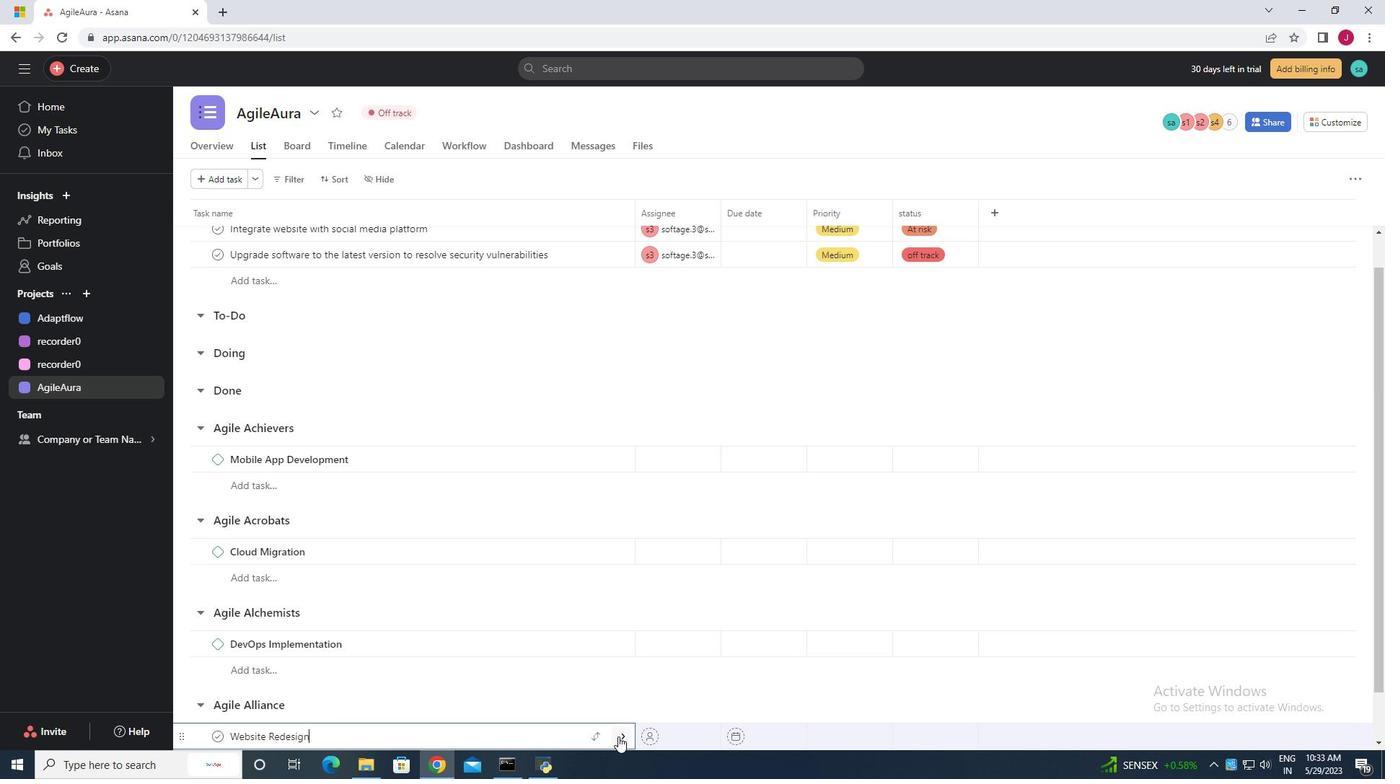 
Action: Mouse moved to (1334, 177)
Screenshot: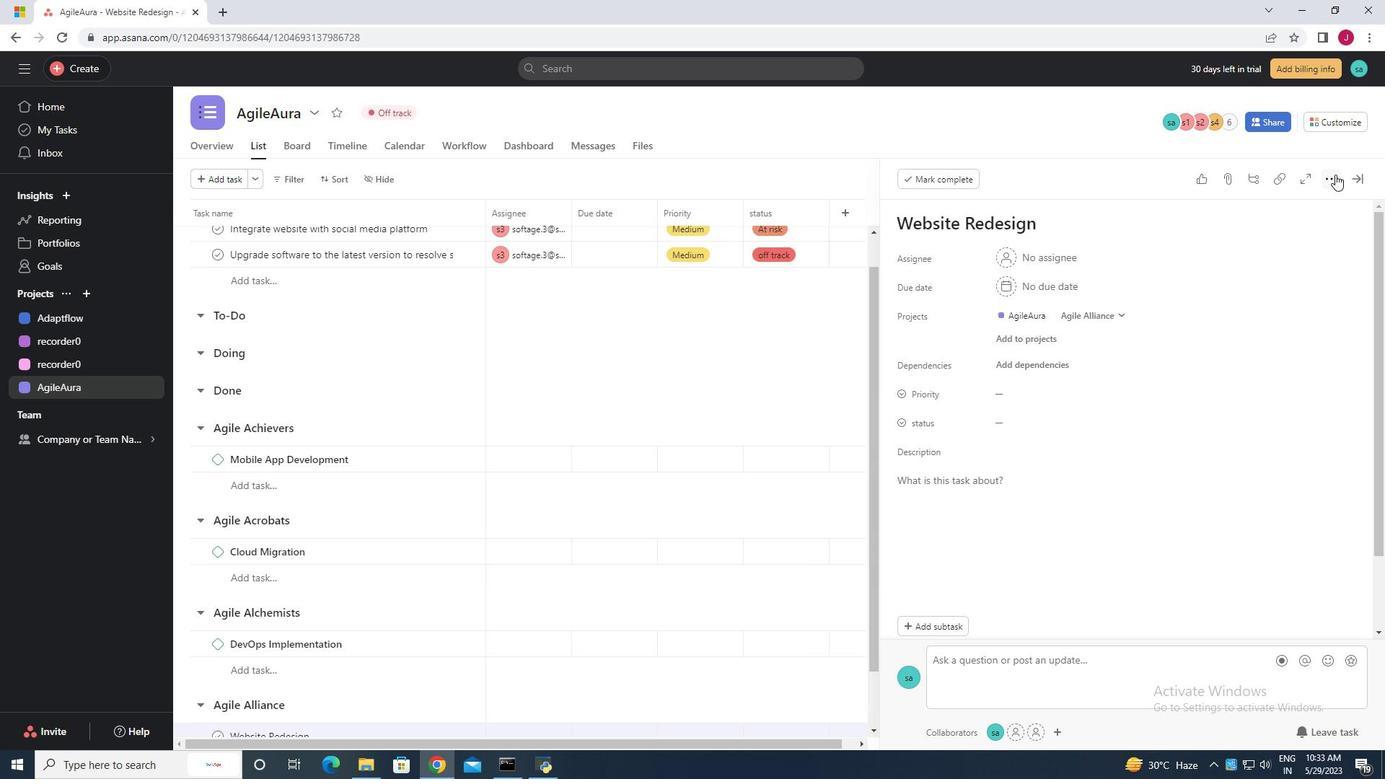 
Action: Mouse pressed left at (1334, 177)
Screenshot: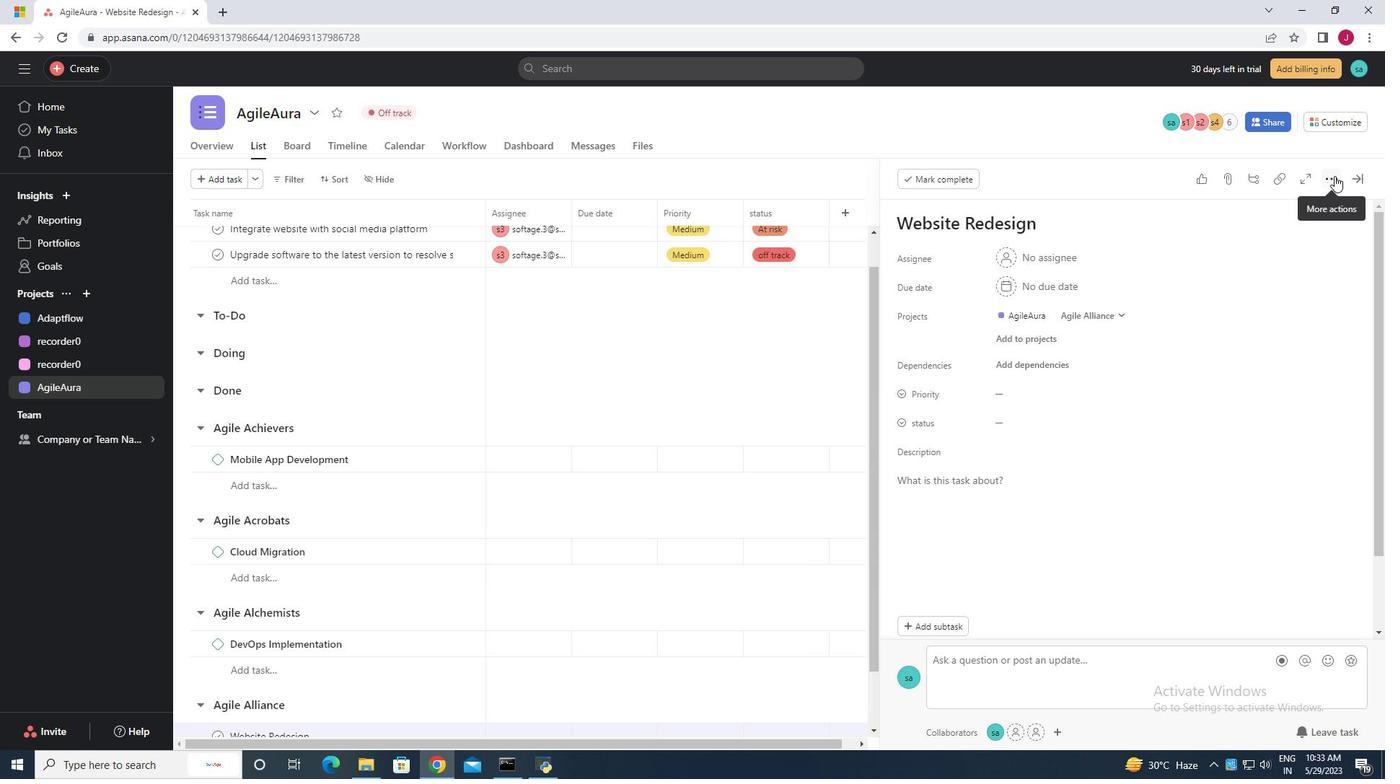 
Action: Mouse moved to (1216, 233)
Screenshot: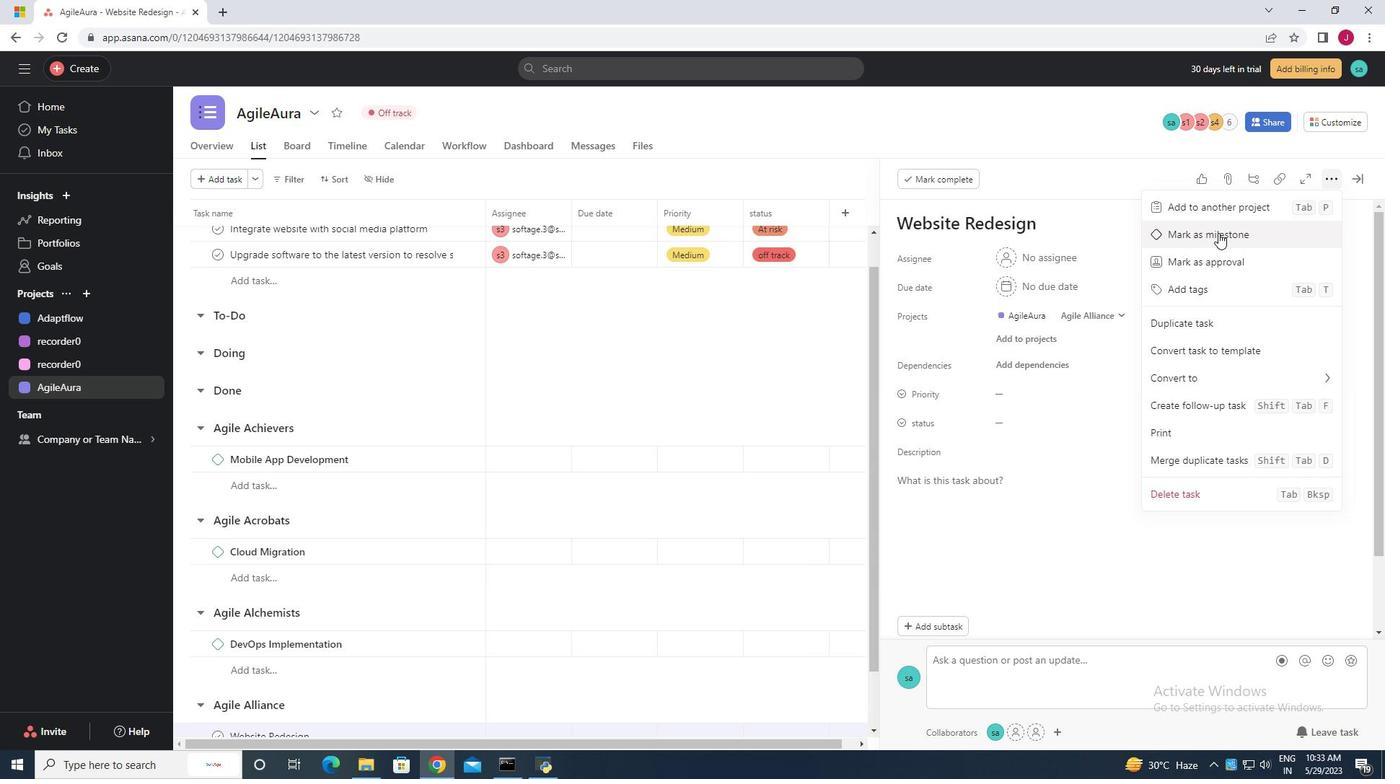 
Action: Mouse pressed left at (1216, 233)
Screenshot: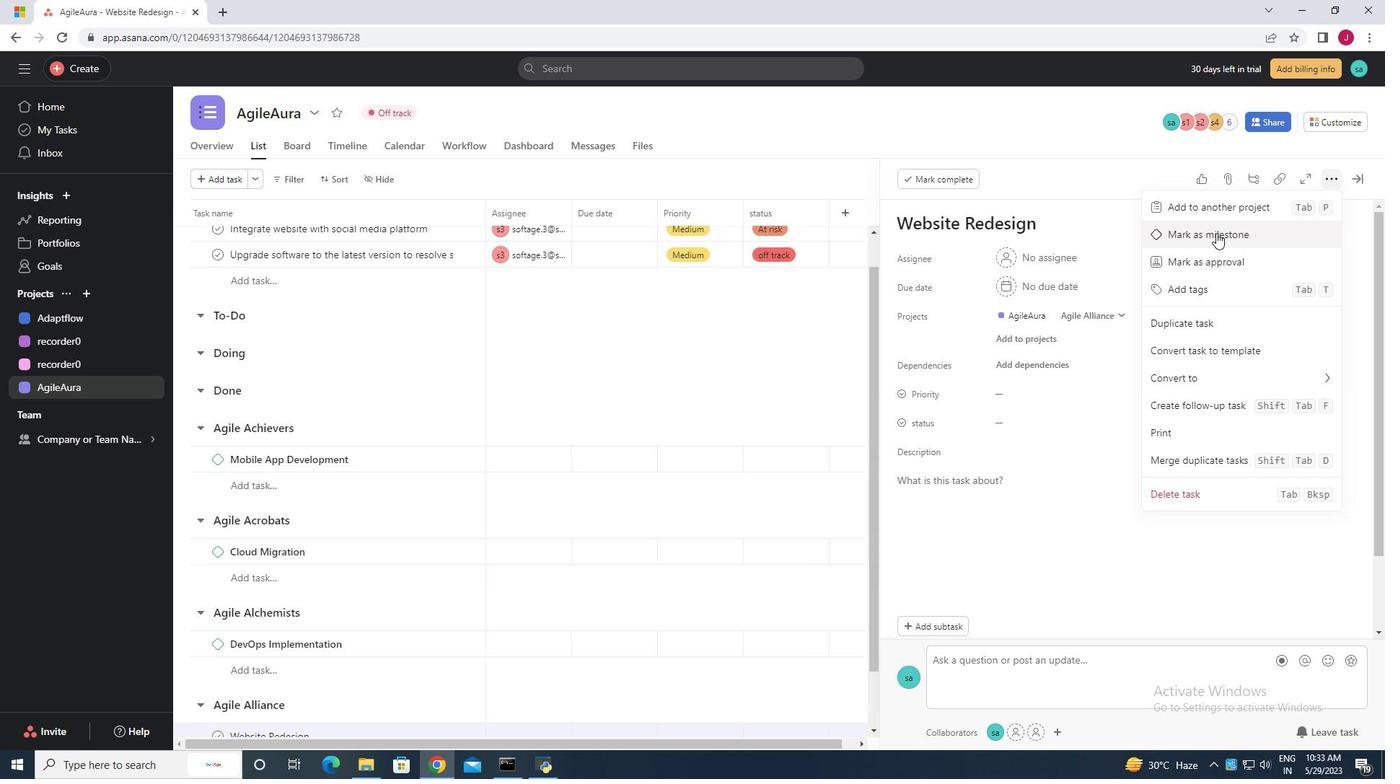 
Action: Mouse moved to (787, 385)
Screenshot: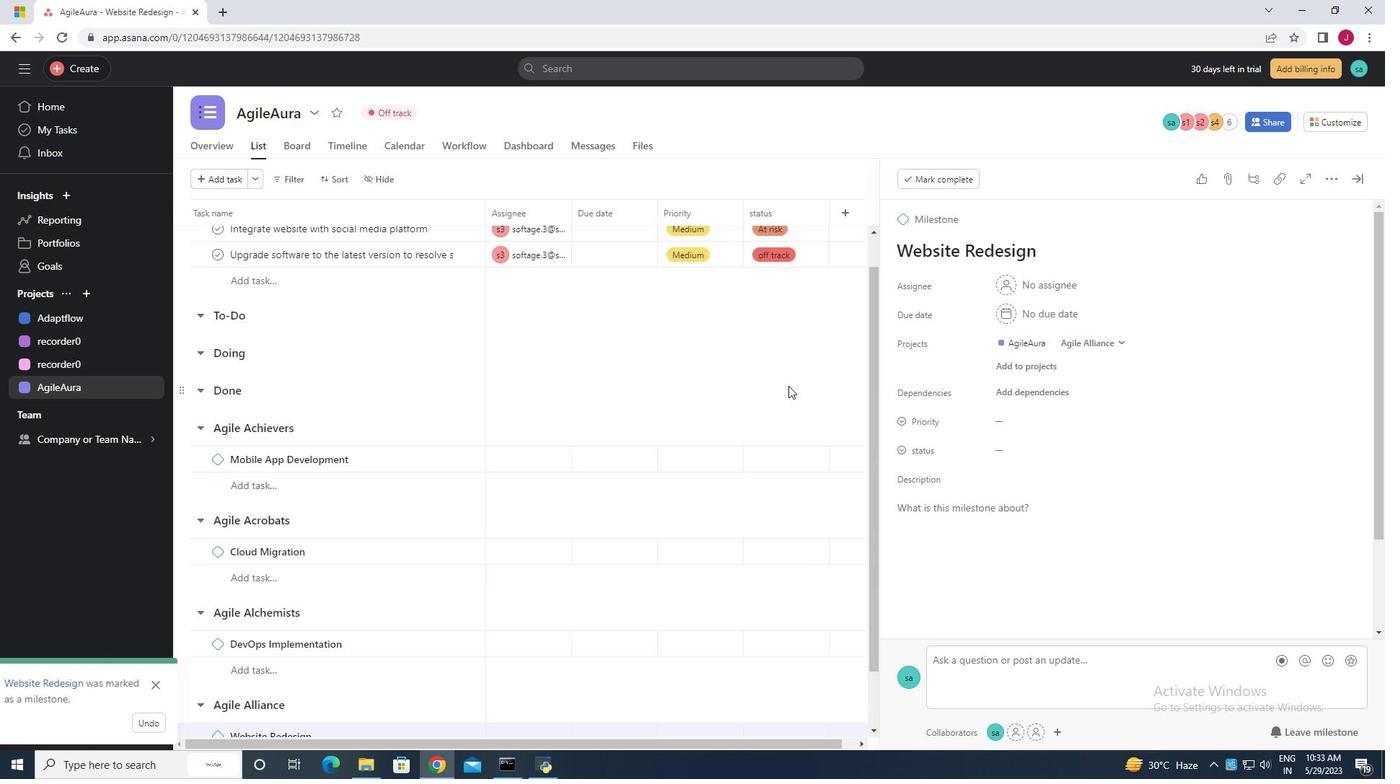 
Action: Mouse pressed left at (787, 385)
Screenshot: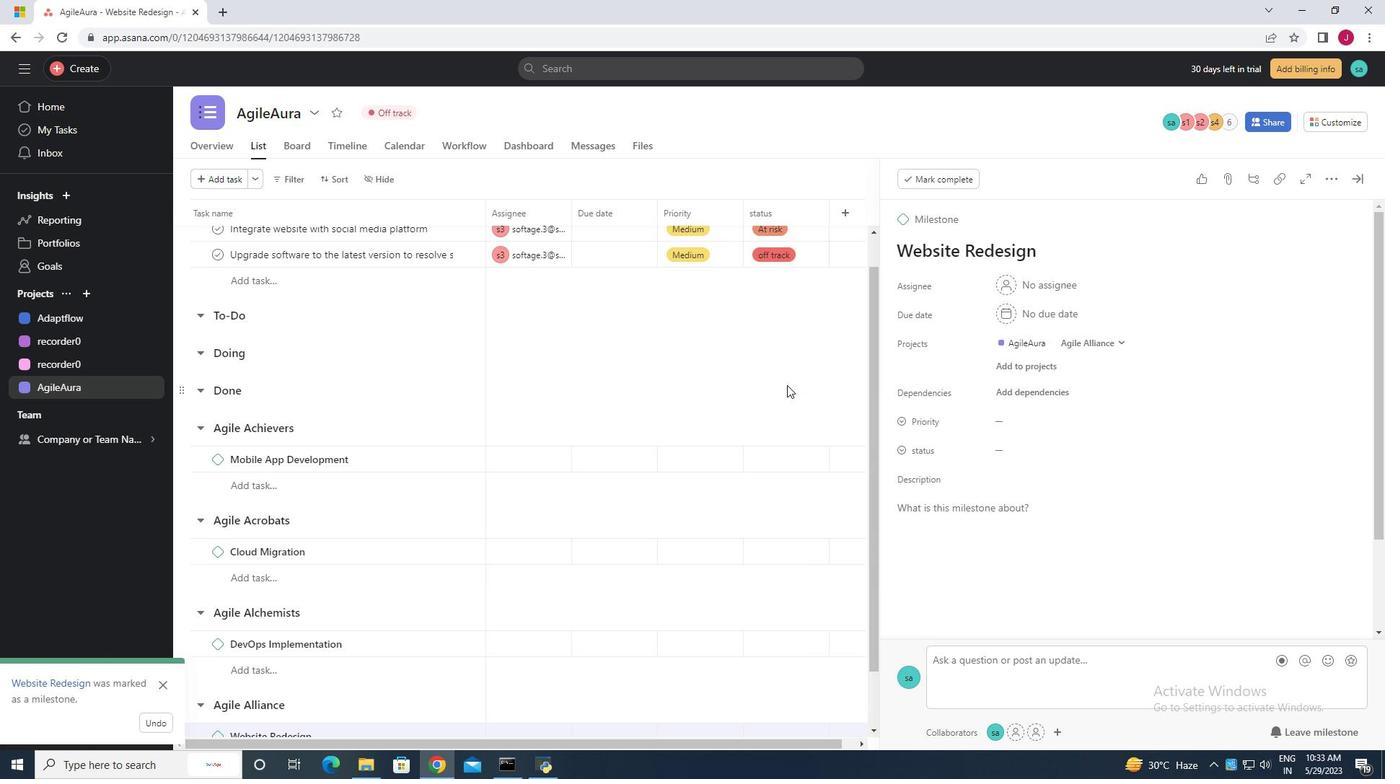 
Action: Mouse moved to (1357, 180)
Screenshot: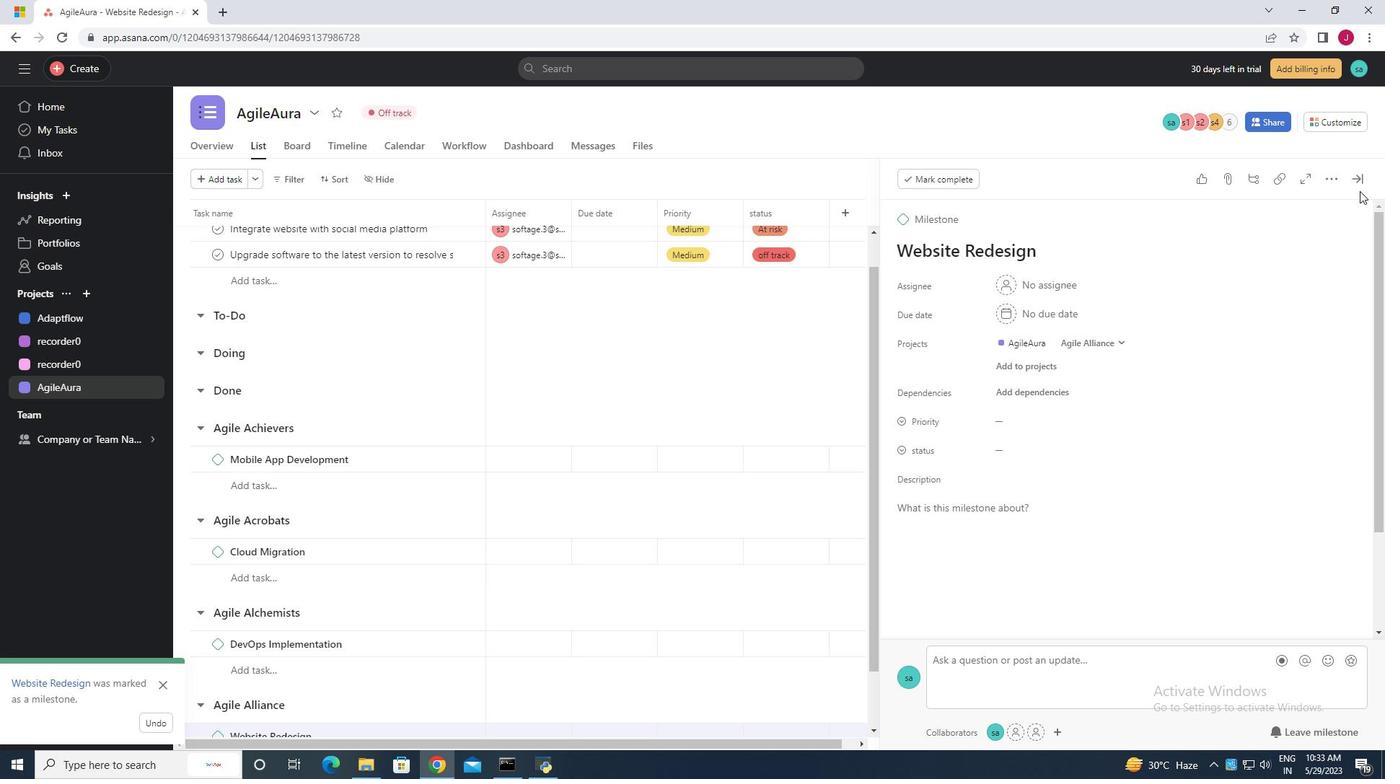 
Action: Mouse pressed left at (1357, 180)
Screenshot: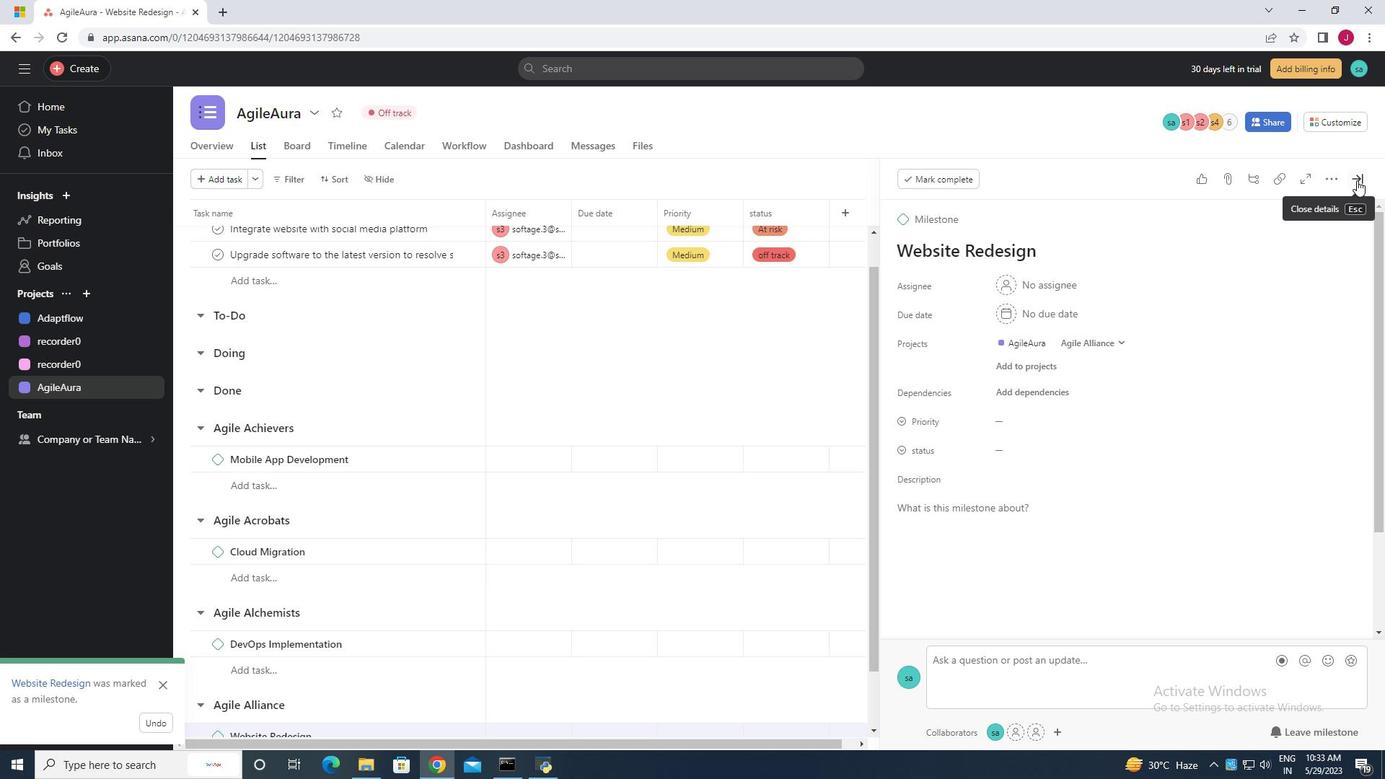 
Action: Mouse moved to (1119, 316)
Screenshot: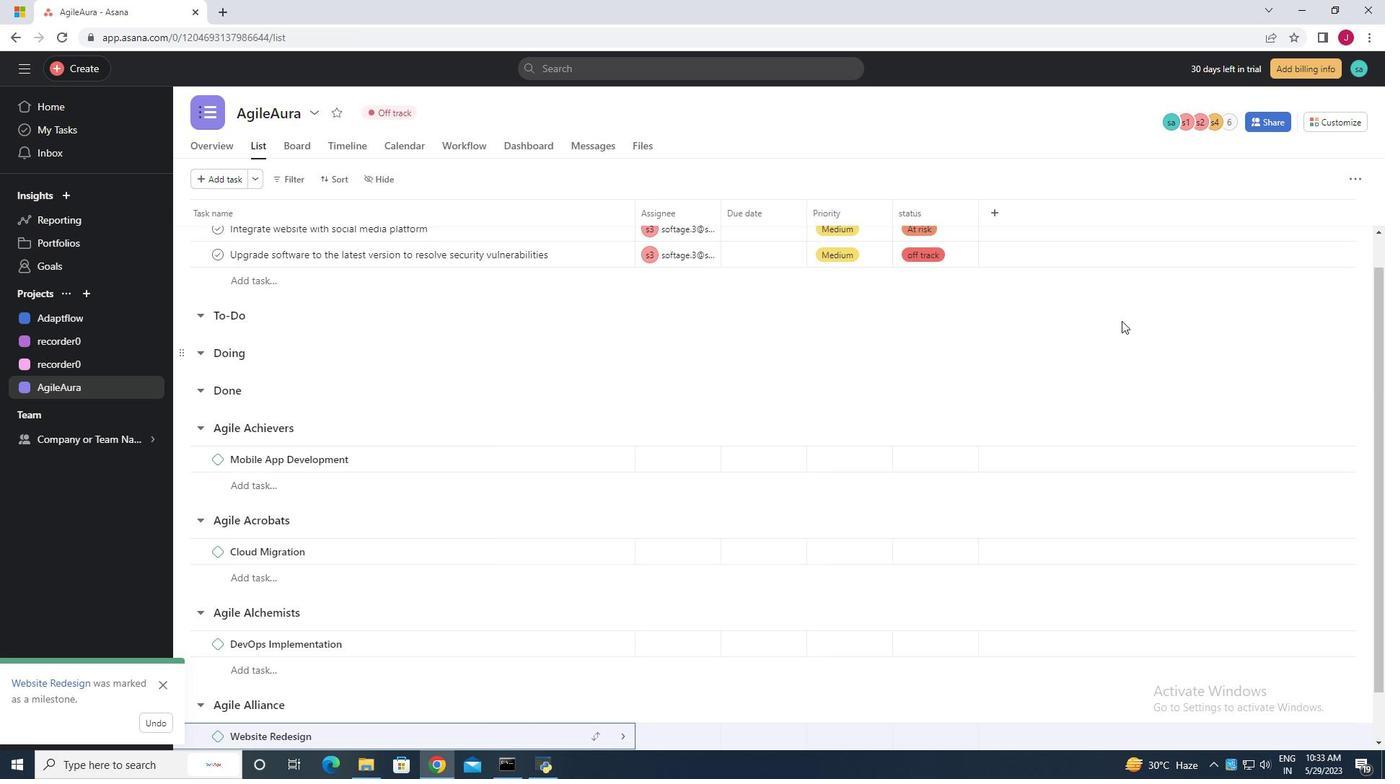 
